 Task: Add a signature Jenna Lewis containing With sincere appreciation and gratitude, Jenna Lewis to email address softage.5@softage.net and add a folder Scholarship information
Action: Mouse moved to (146, 36)
Screenshot: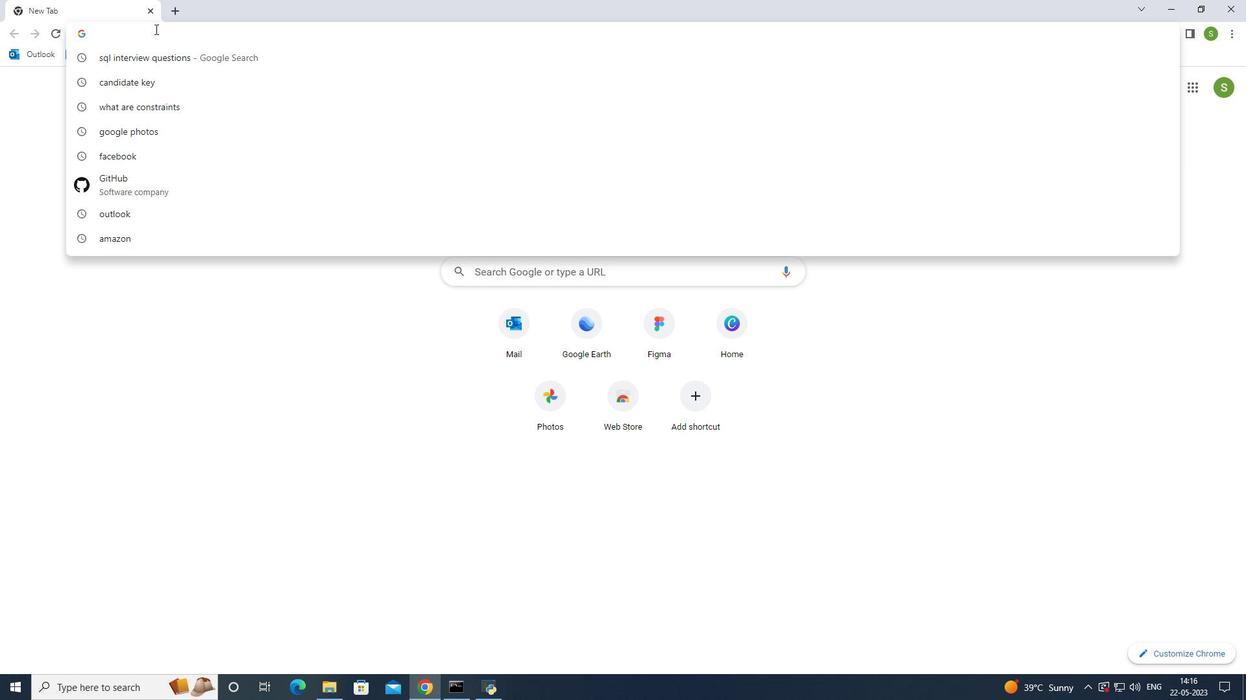 
Action: Key pressed outlook<Key.enter>
Screenshot: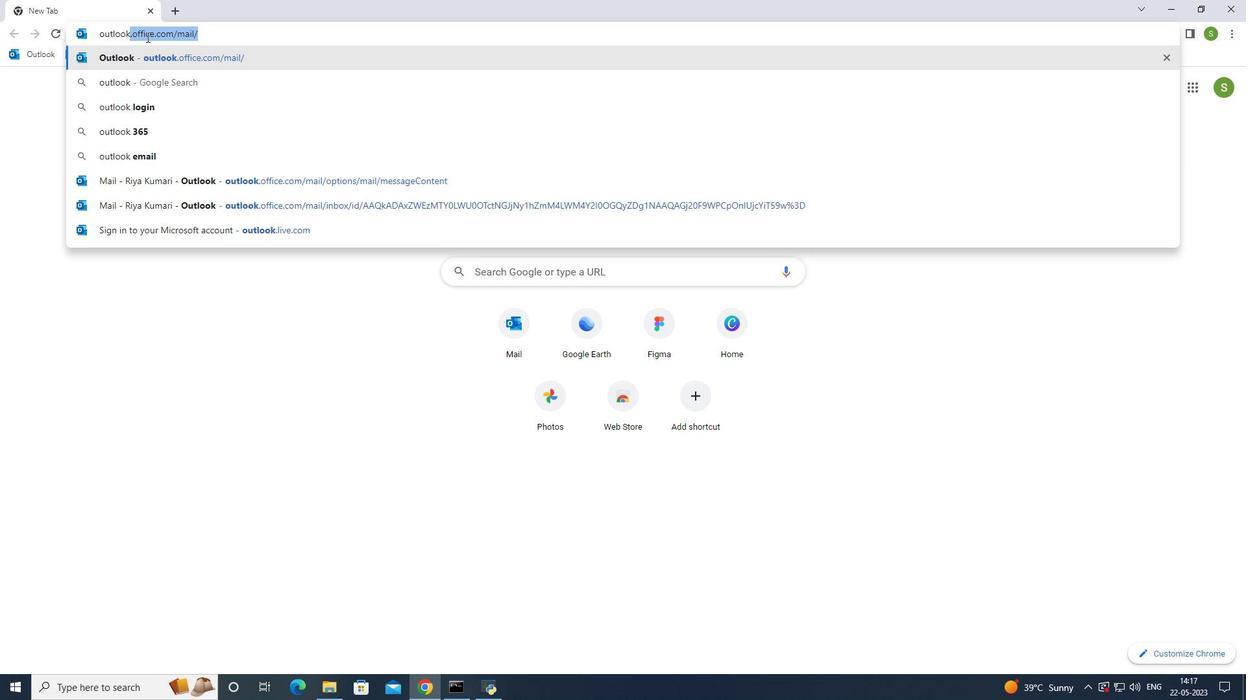 
Action: Mouse moved to (112, 114)
Screenshot: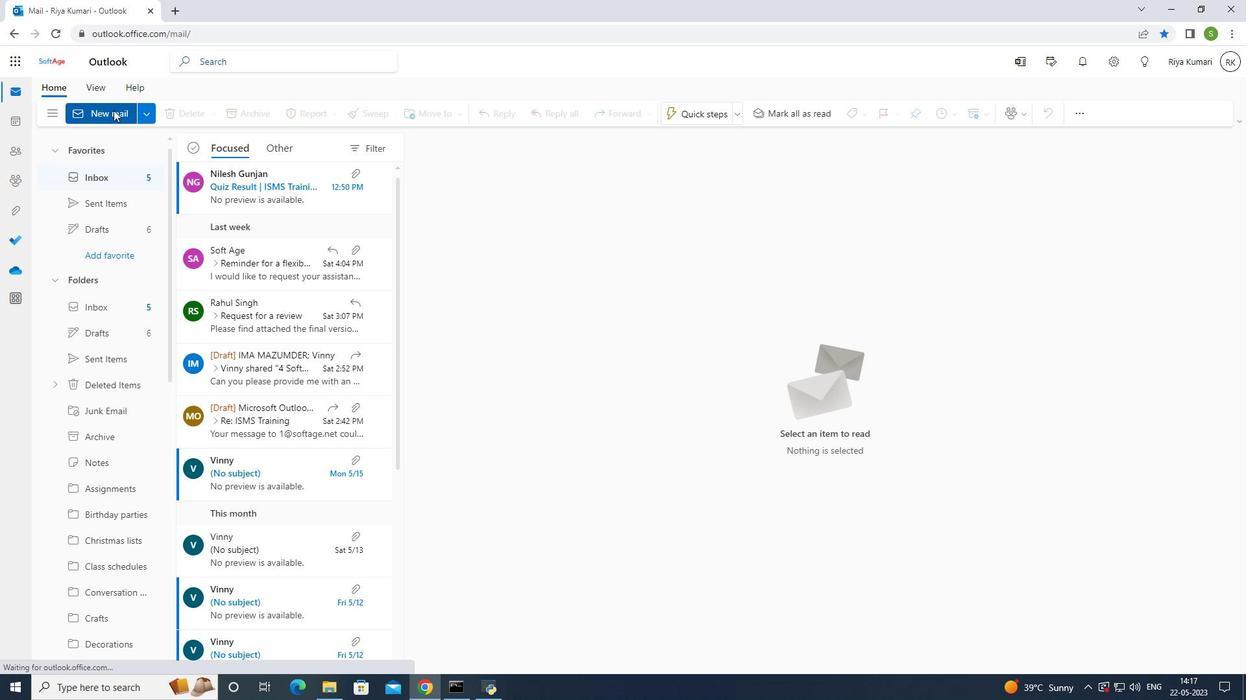 
Action: Mouse pressed left at (112, 114)
Screenshot: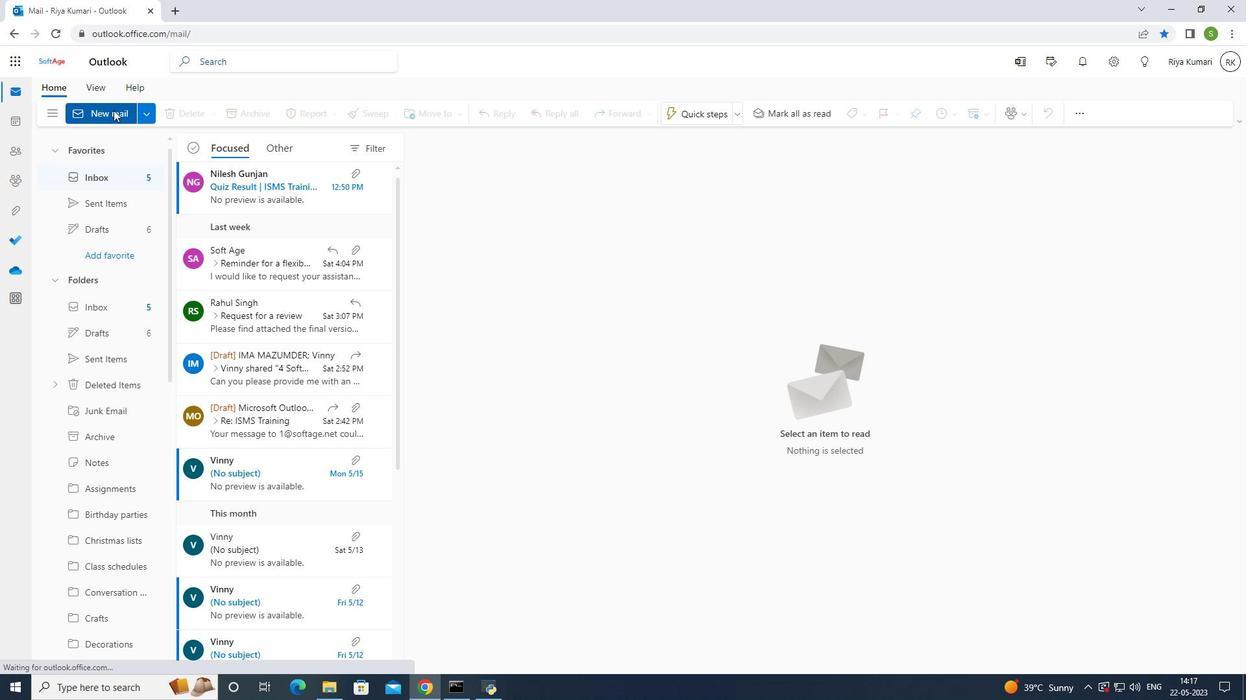 
Action: Mouse moved to (842, 116)
Screenshot: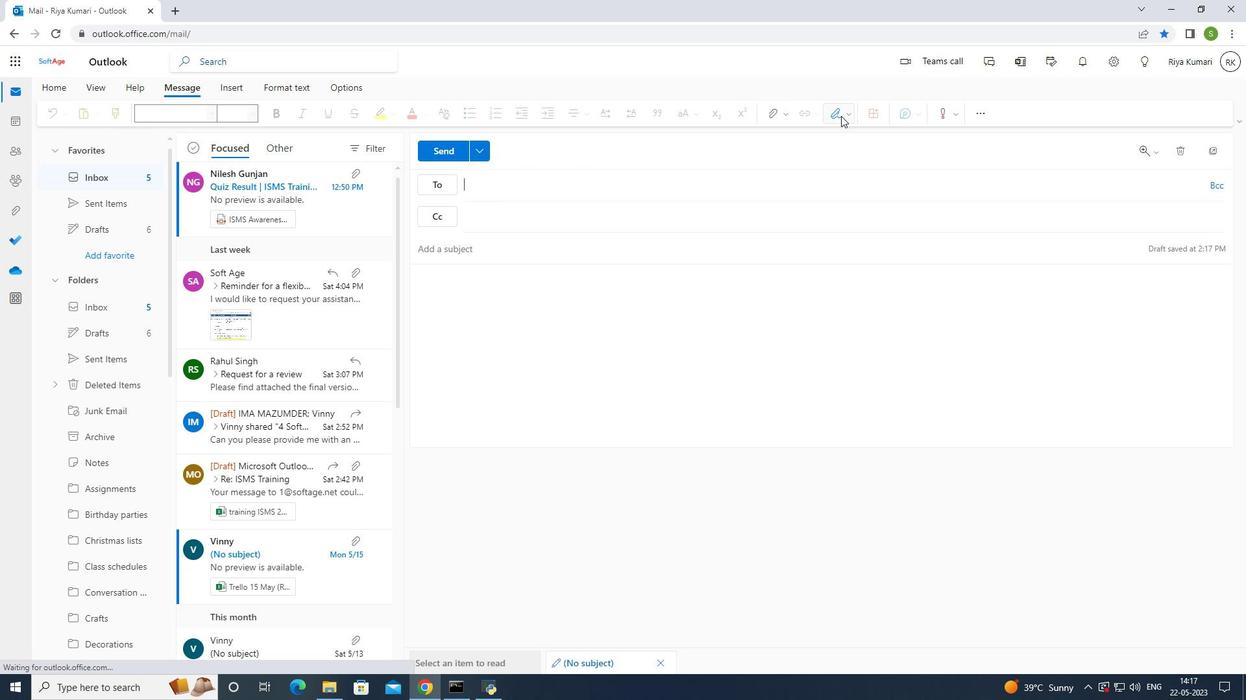 
Action: Mouse pressed left at (842, 116)
Screenshot: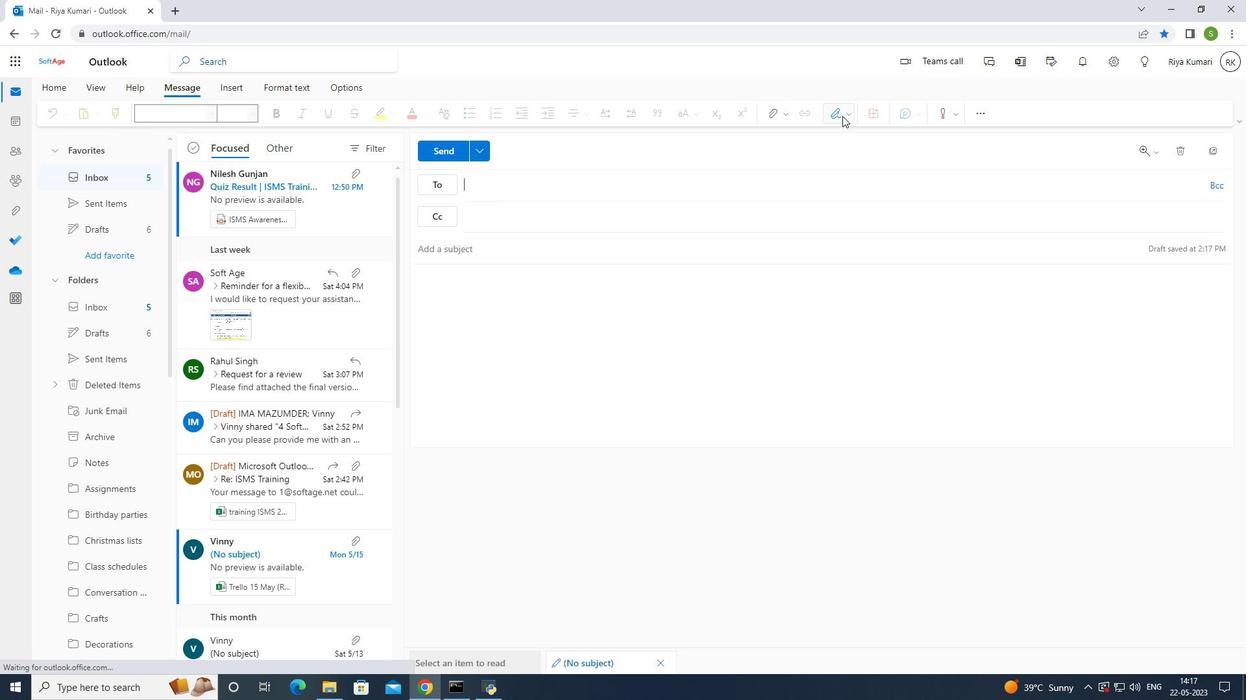 
Action: Mouse moved to (819, 168)
Screenshot: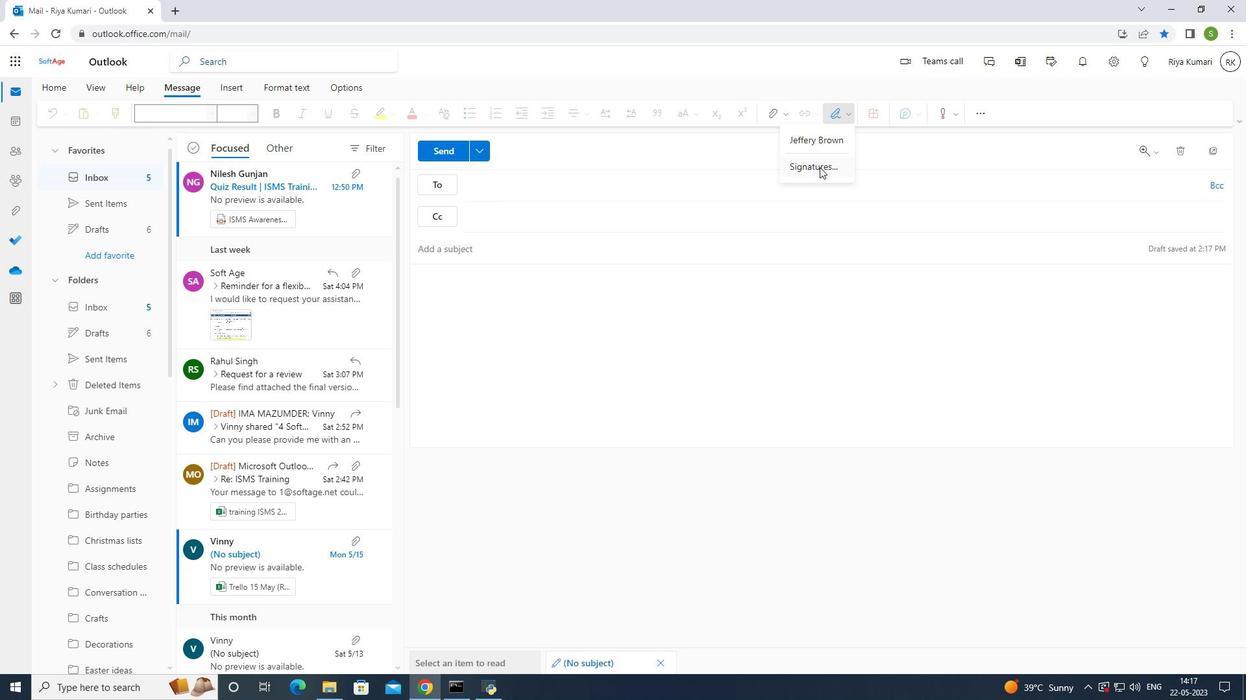 
Action: Mouse pressed left at (819, 168)
Screenshot: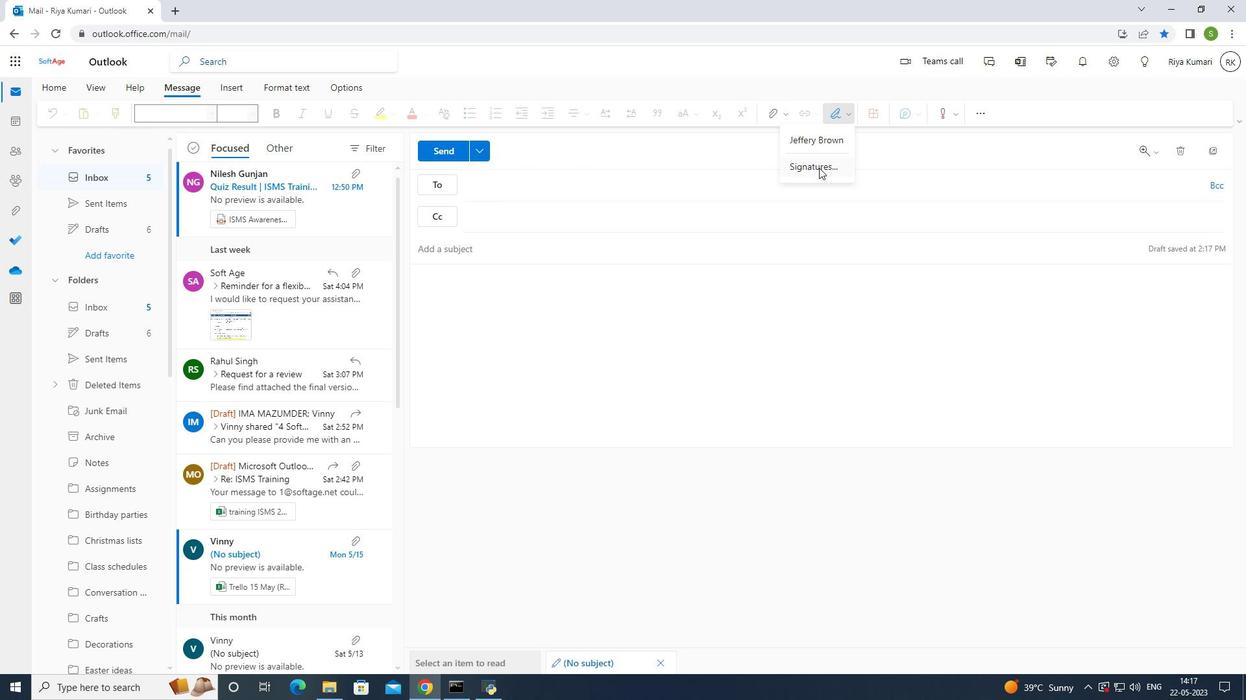 
Action: Mouse moved to (804, 219)
Screenshot: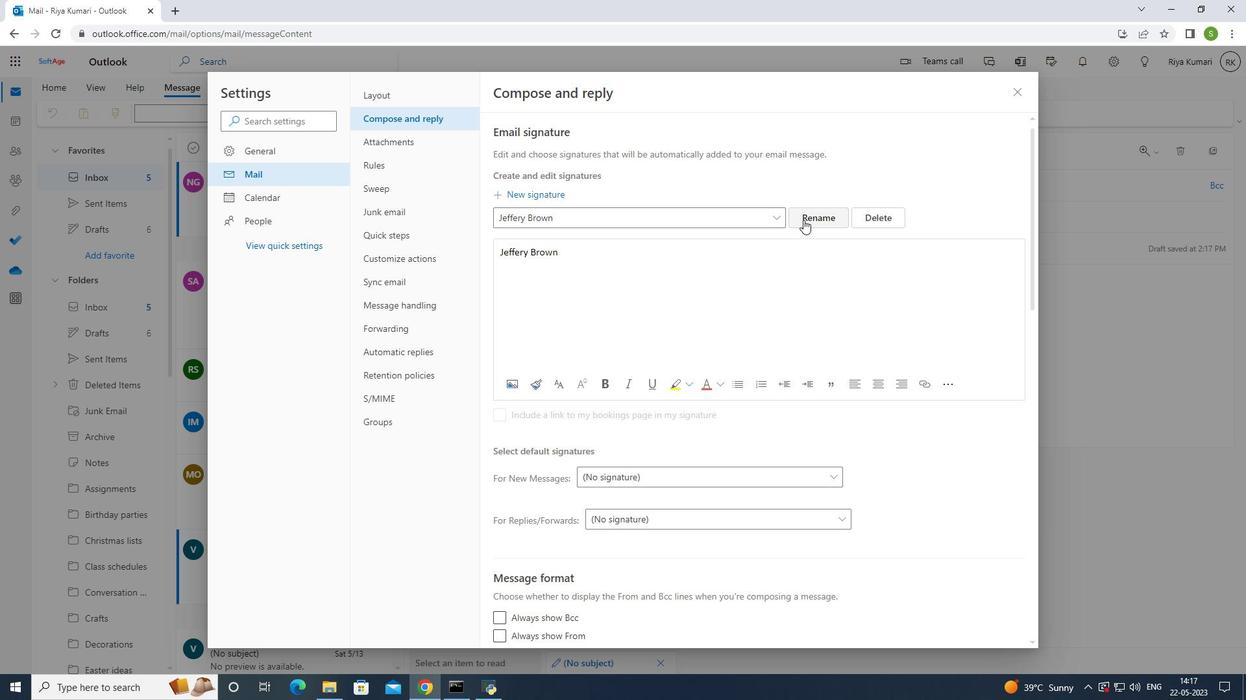 
Action: Mouse pressed left at (804, 219)
Screenshot: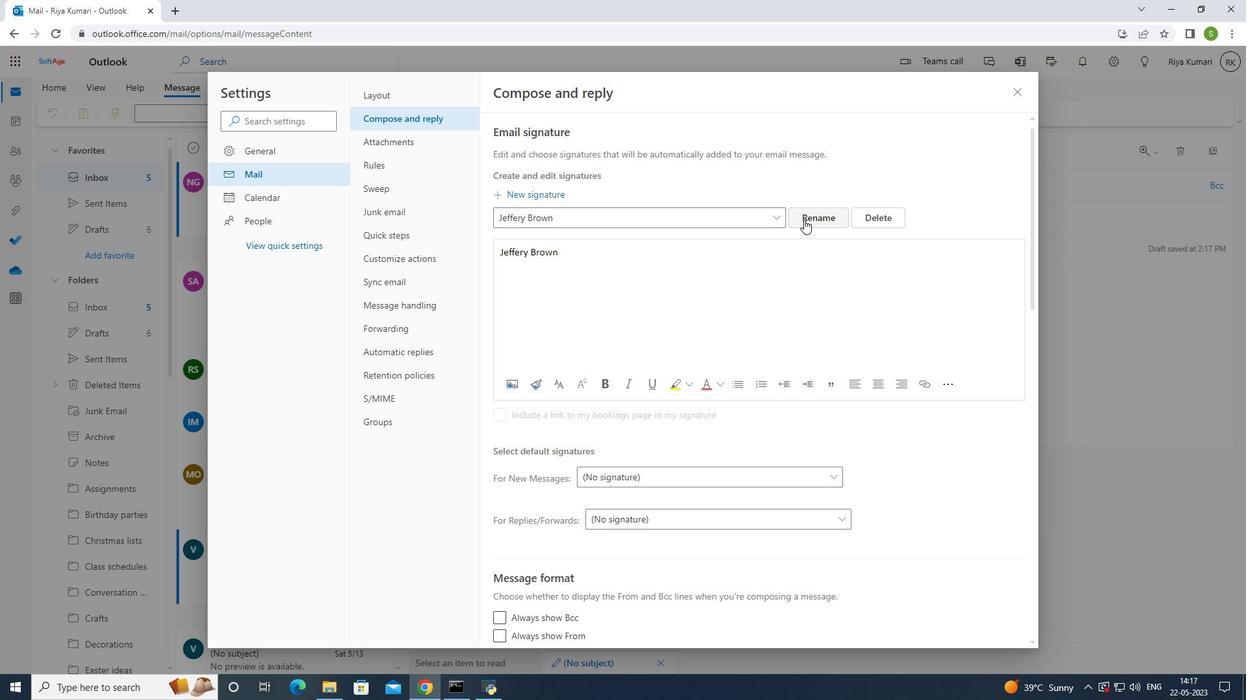 
Action: Mouse moved to (764, 221)
Screenshot: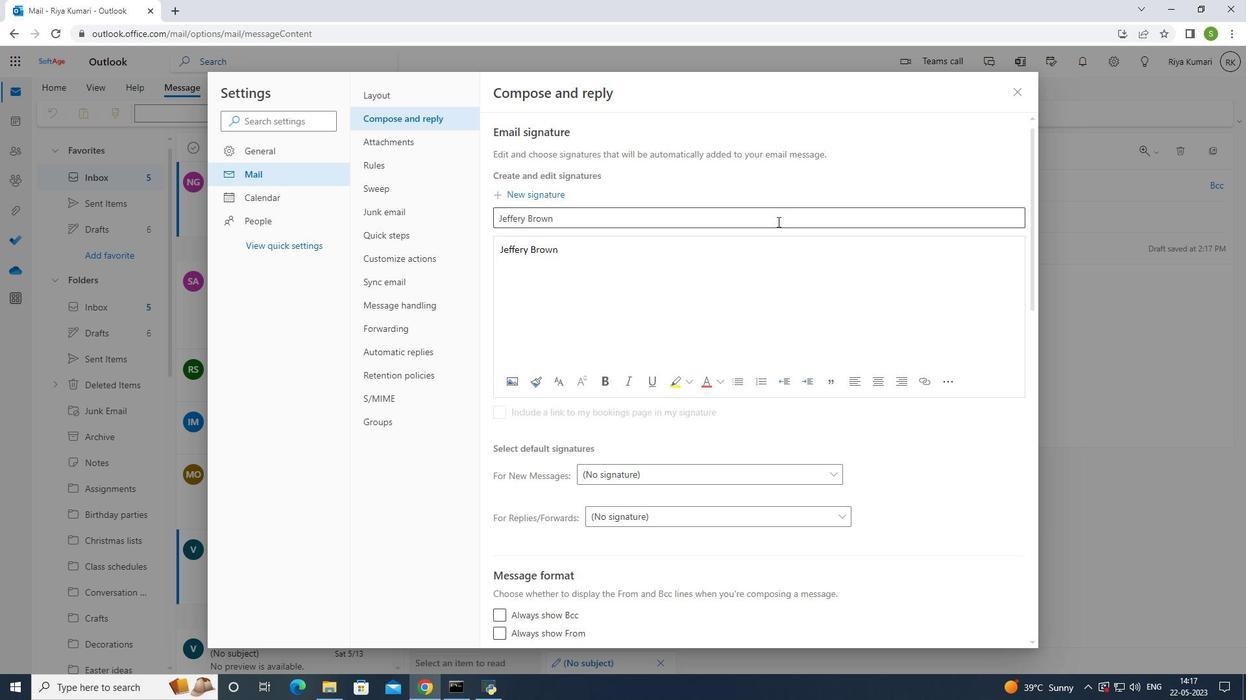 
Action: Mouse pressed left at (764, 221)
Screenshot: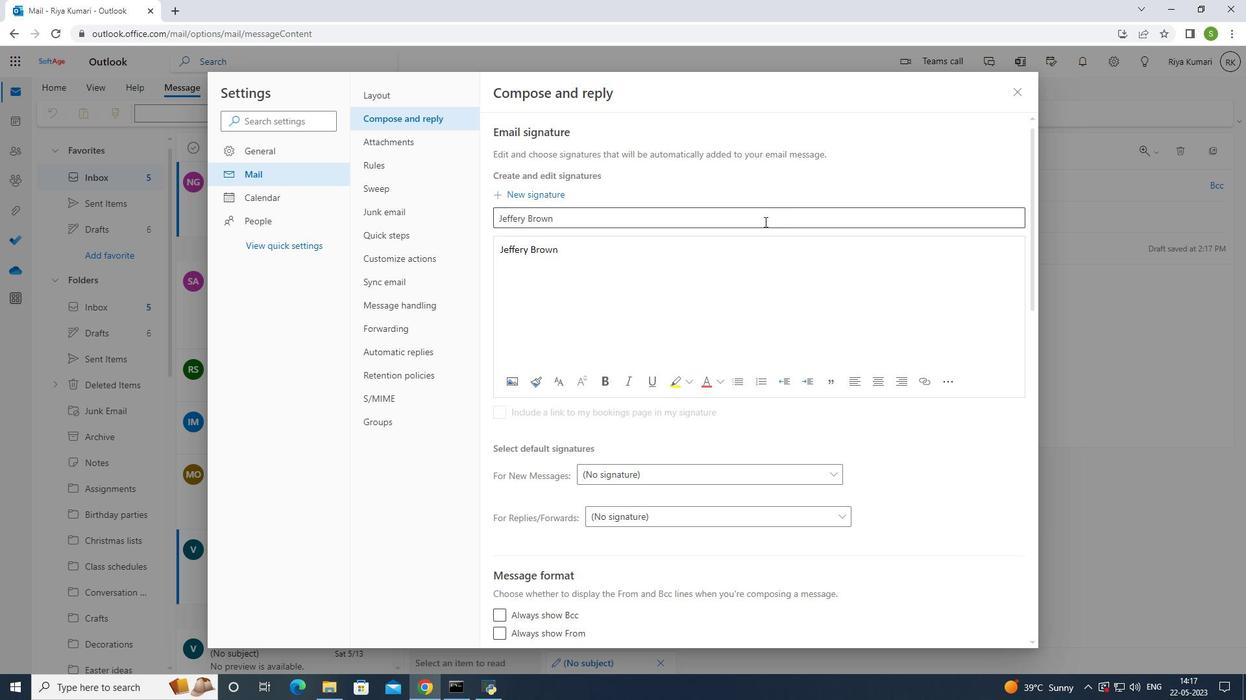 
Action: Mouse moved to (762, 221)
Screenshot: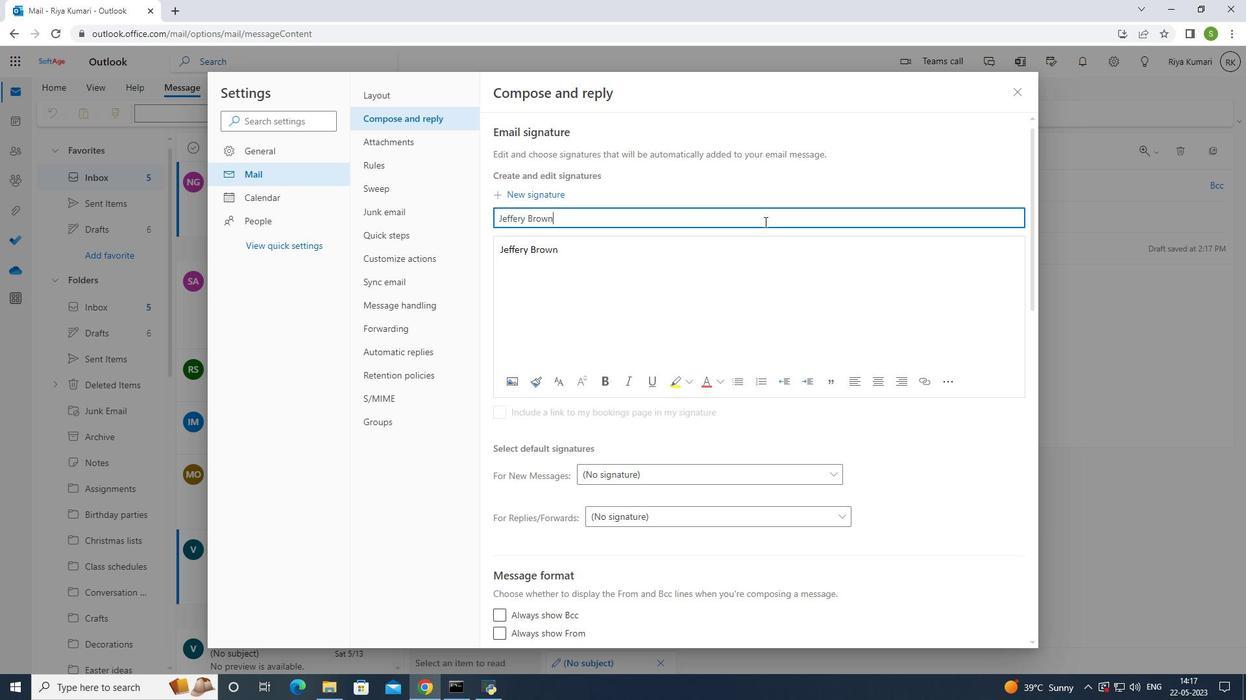 
Action: Key pressed <Key.backspace><Key.backspace><Key.backspace><Key.backspace><Key.backspace><Key.backspace><Key.backspace><Key.backspace><Key.backspace><Key.backspace><Key.backspace><Key.backspace><Key.backspace><Key.shift>Jenna<Key.space><Key.shift>Lewis
Screenshot: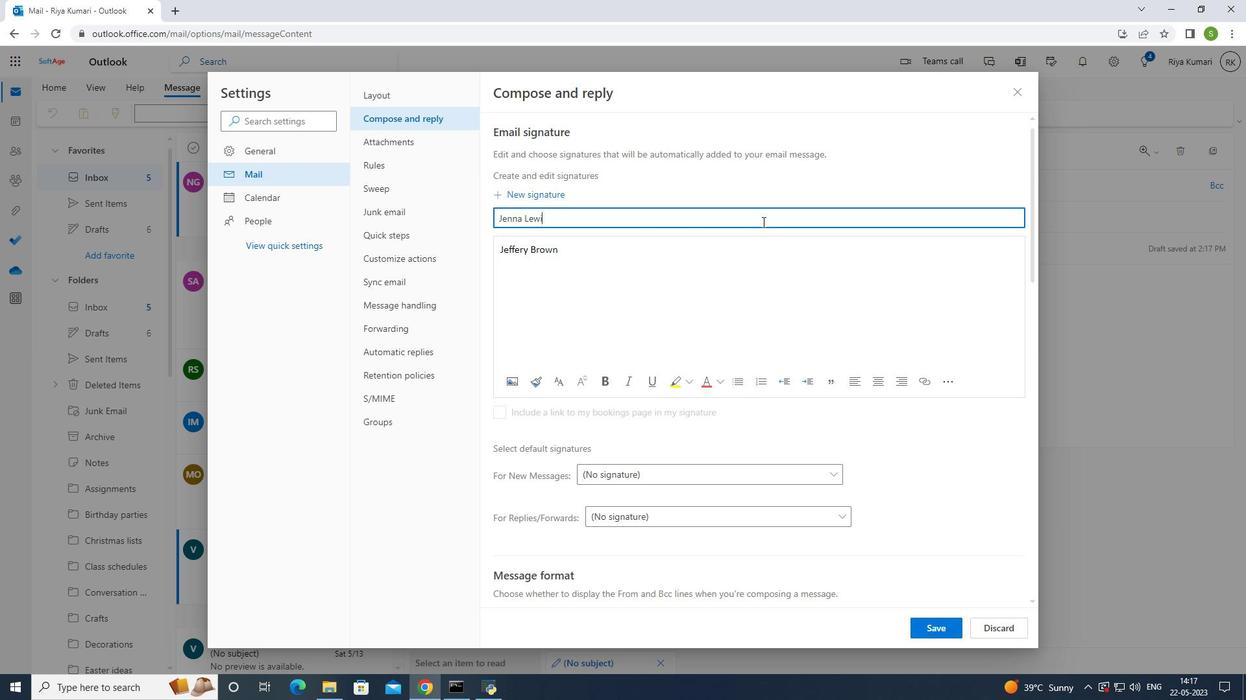 
Action: Mouse moved to (582, 258)
Screenshot: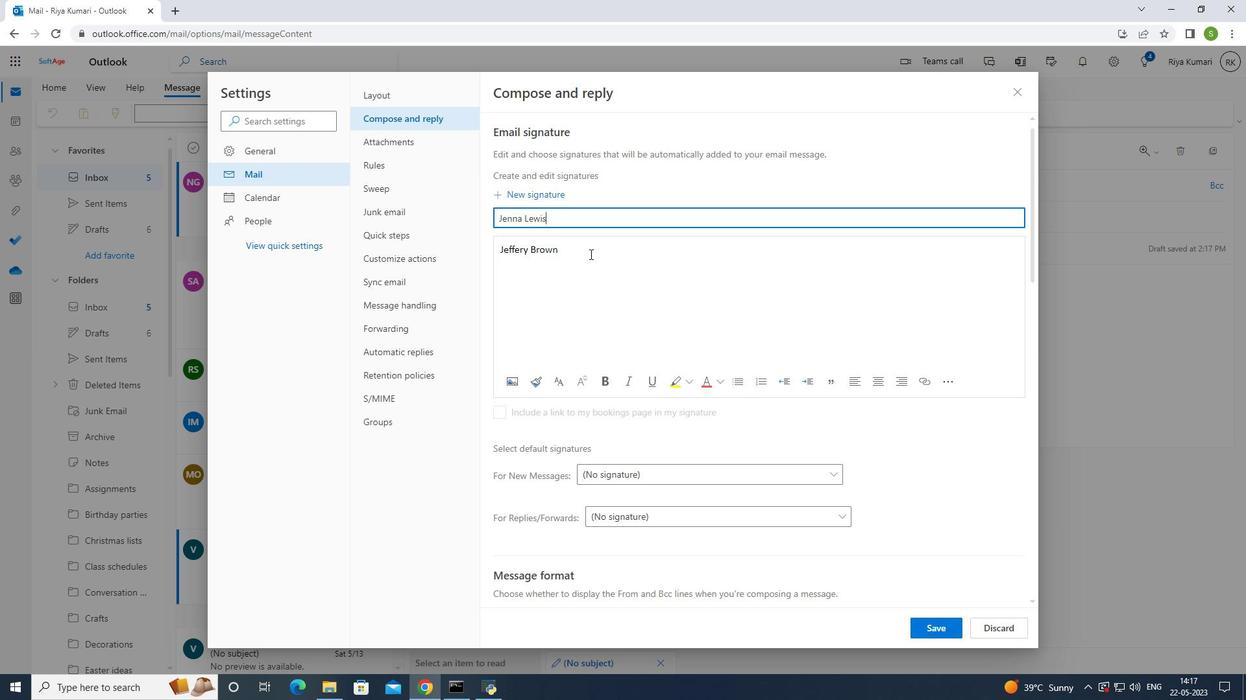 
Action: Mouse pressed left at (582, 258)
Screenshot: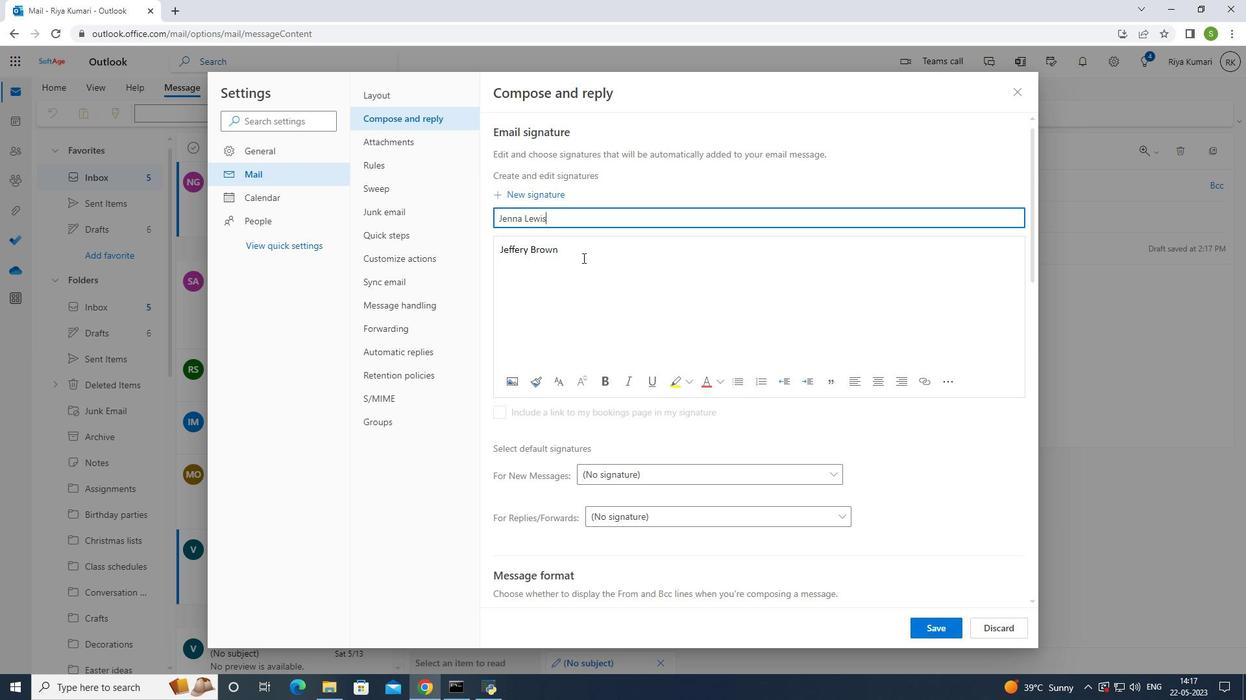 
Action: Mouse moved to (581, 258)
Screenshot: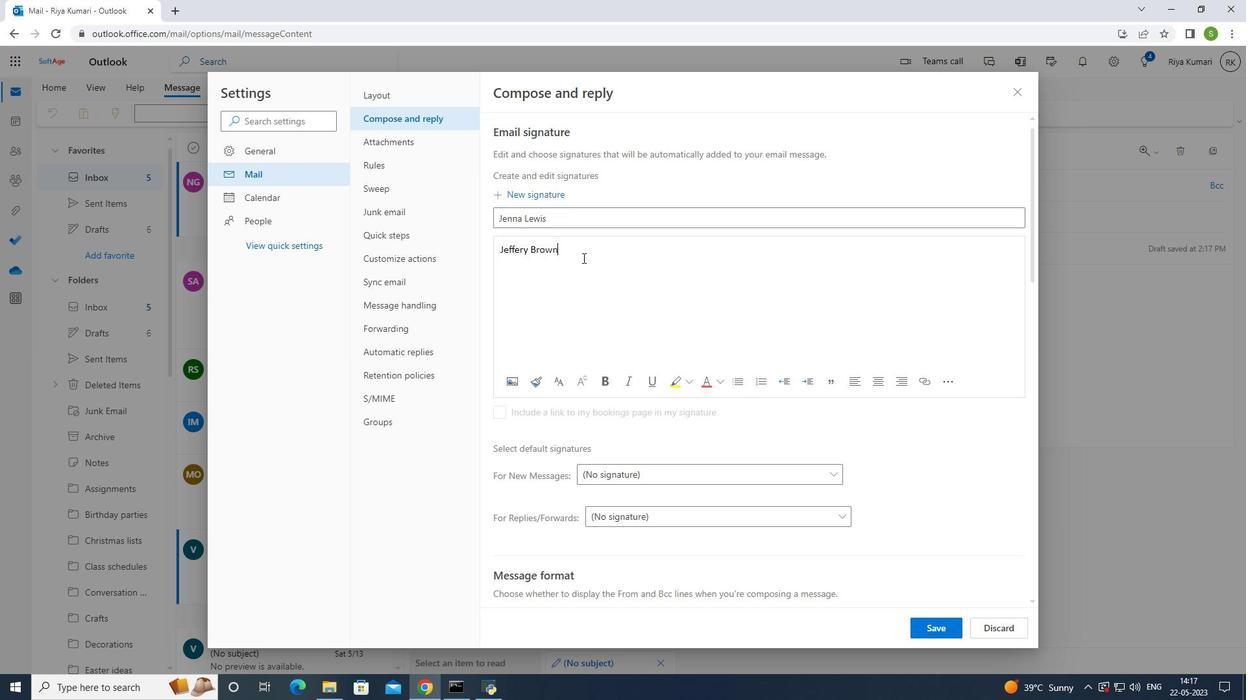 
Action: Key pressed <Key.backspace><Key.backspace><Key.backspace><Key.backspace><Key.backspace><Key.backspace><Key.backspace><Key.backspace><Key.backspace><Key.backspace><Key.backspace><Key.backspace><Key.backspace><Key.backspace><Key.backspace><Key.backspace><Key.backspace><Key.backspace><Key.backspace><Key.backspace><Key.shift>Jenna<Key.space><Key.shift>Lewis
Screenshot: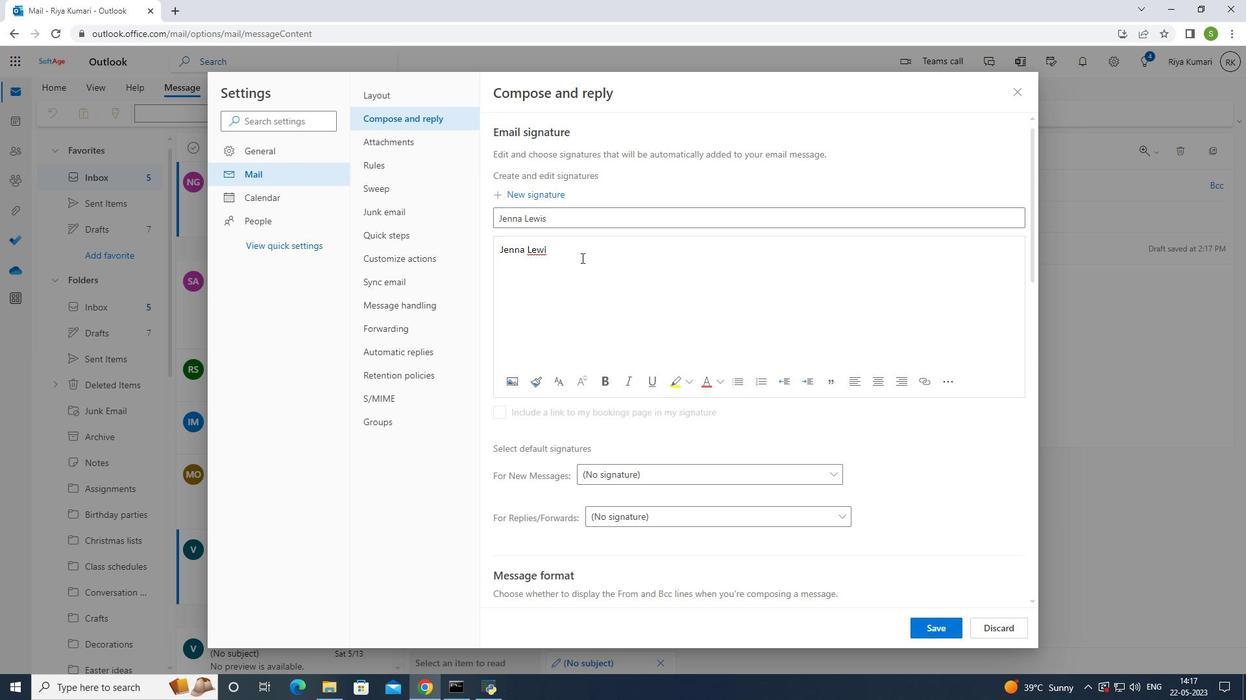 
Action: Mouse moved to (943, 636)
Screenshot: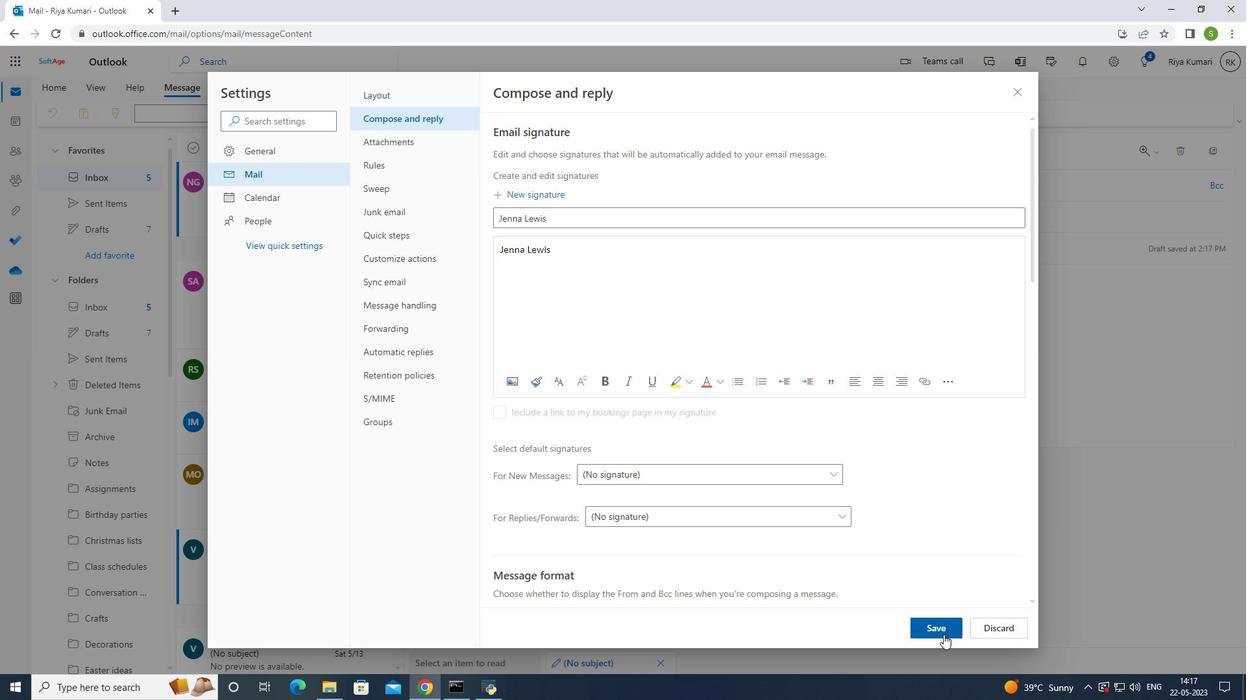 
Action: Mouse pressed left at (943, 636)
Screenshot: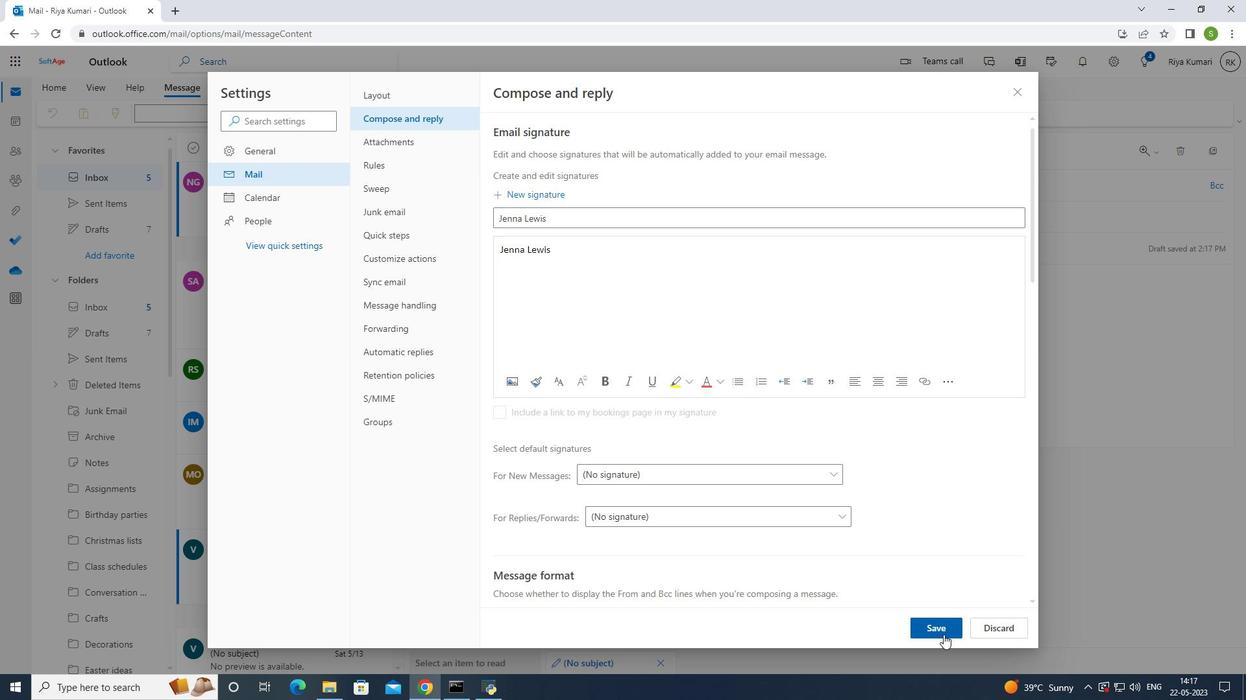 
Action: Mouse moved to (1015, 88)
Screenshot: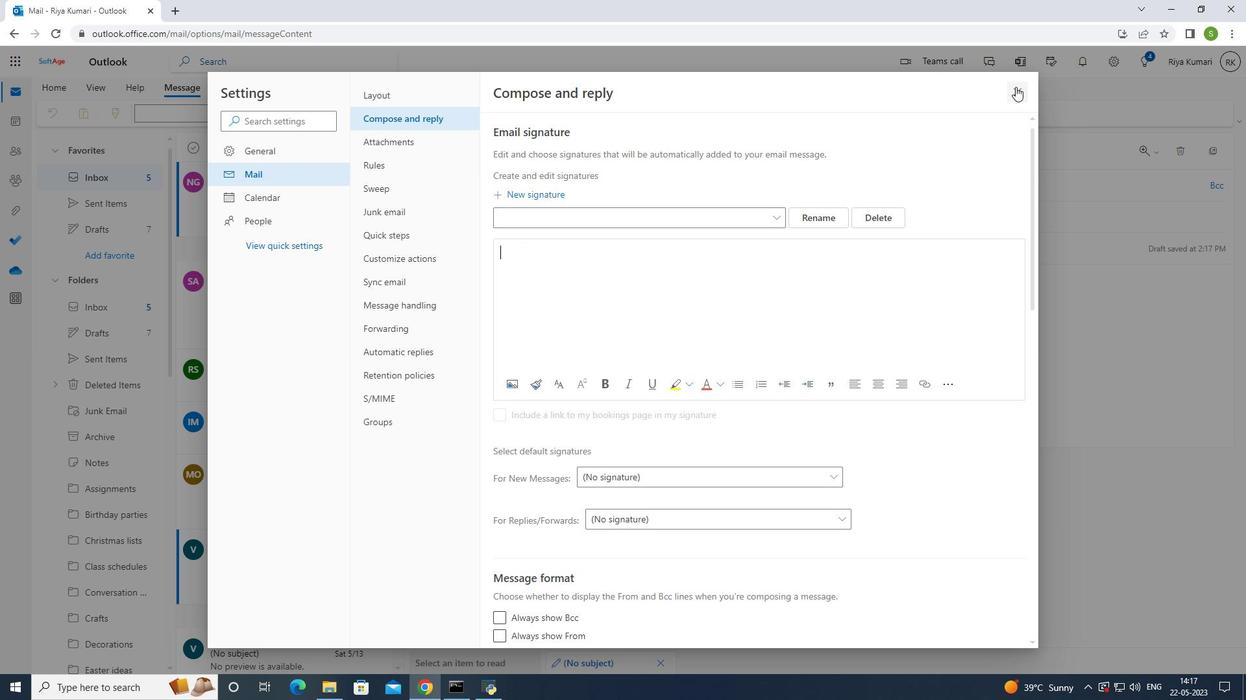 
Action: Mouse pressed left at (1015, 88)
Screenshot: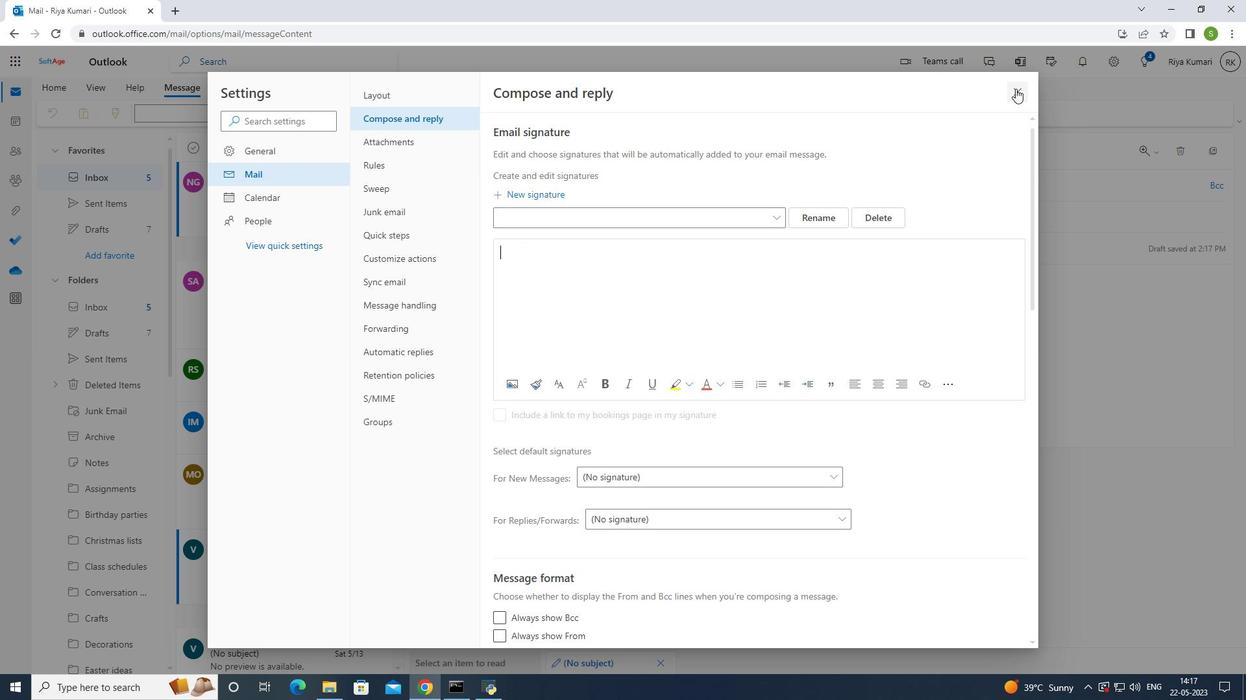 
Action: Mouse moved to (499, 190)
Screenshot: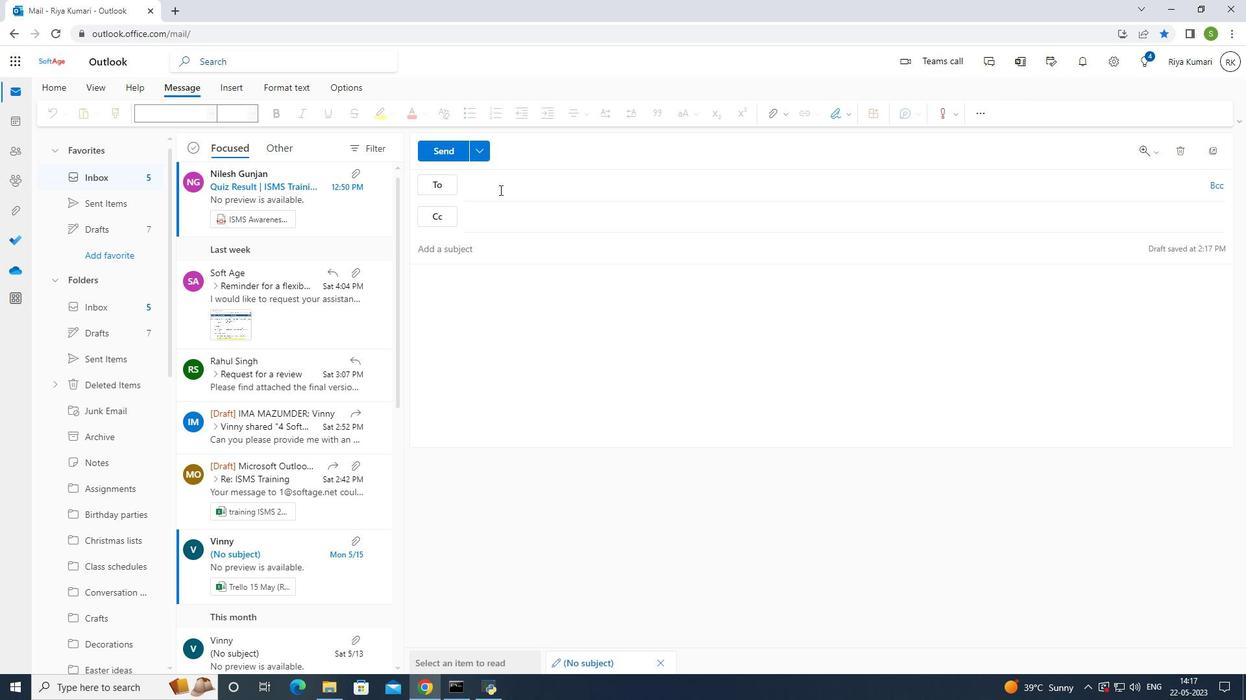 
Action: Mouse pressed left at (499, 190)
Screenshot: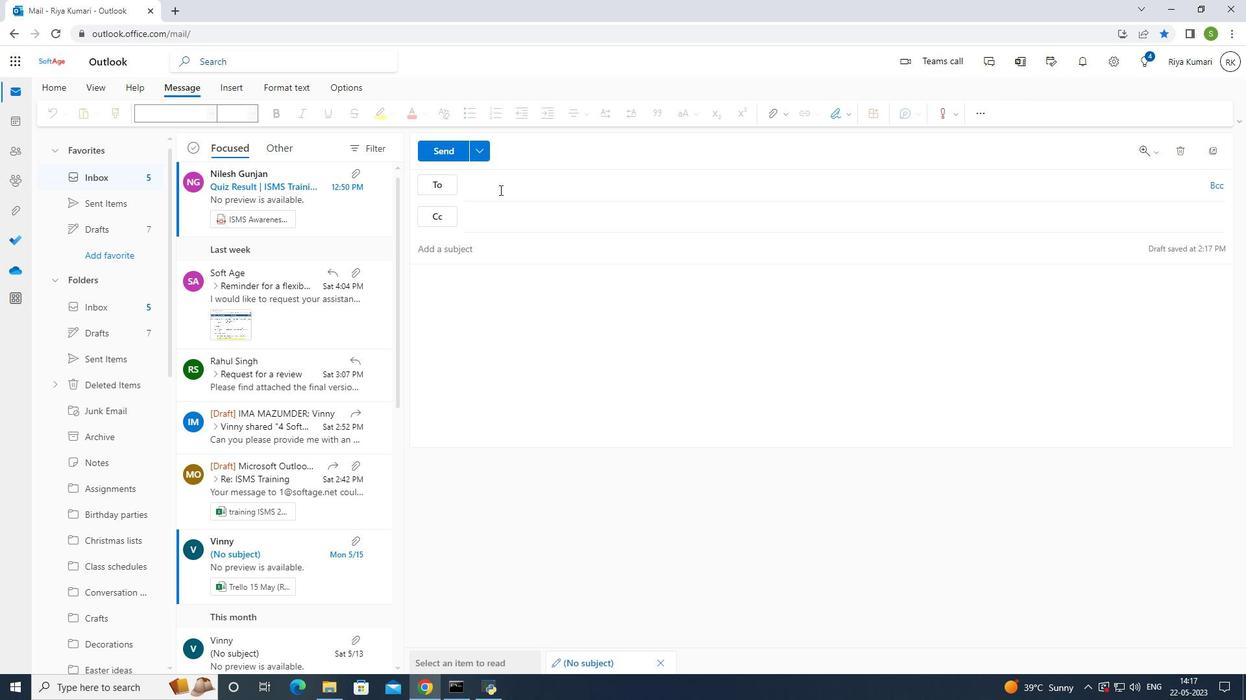 
Action: Mouse moved to (725, 216)
Screenshot: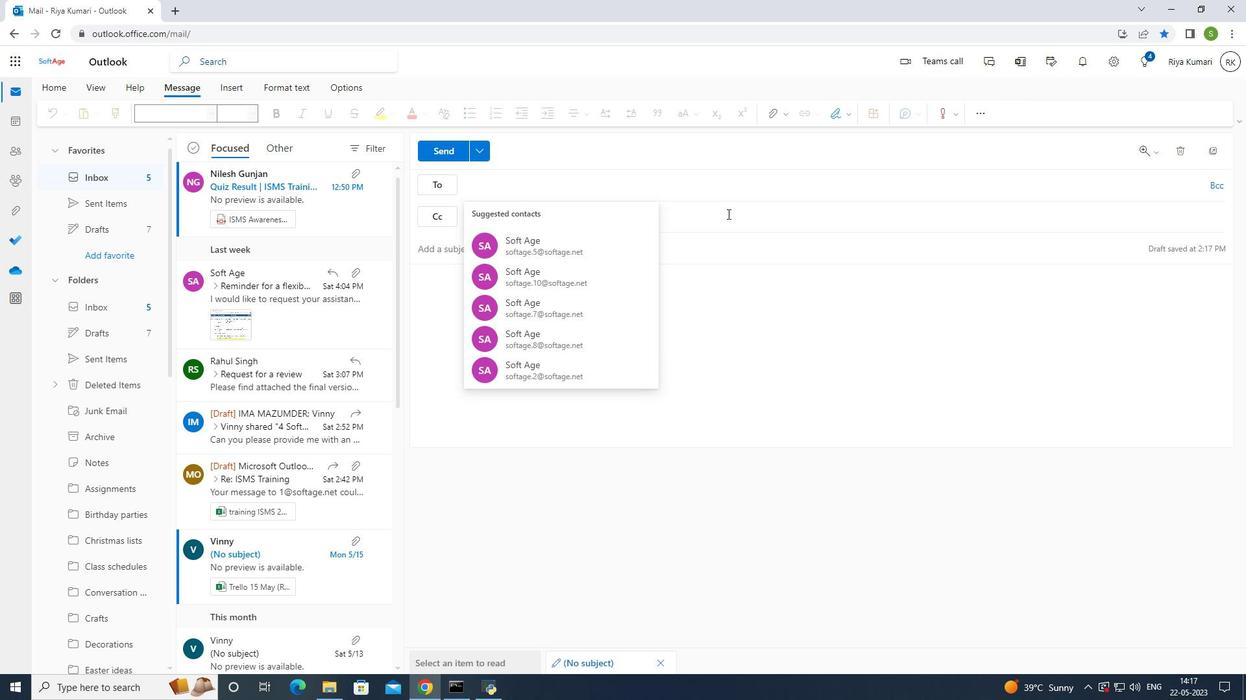 
Action: Key pressed softage.5<Key.shift>@softage.net
Screenshot: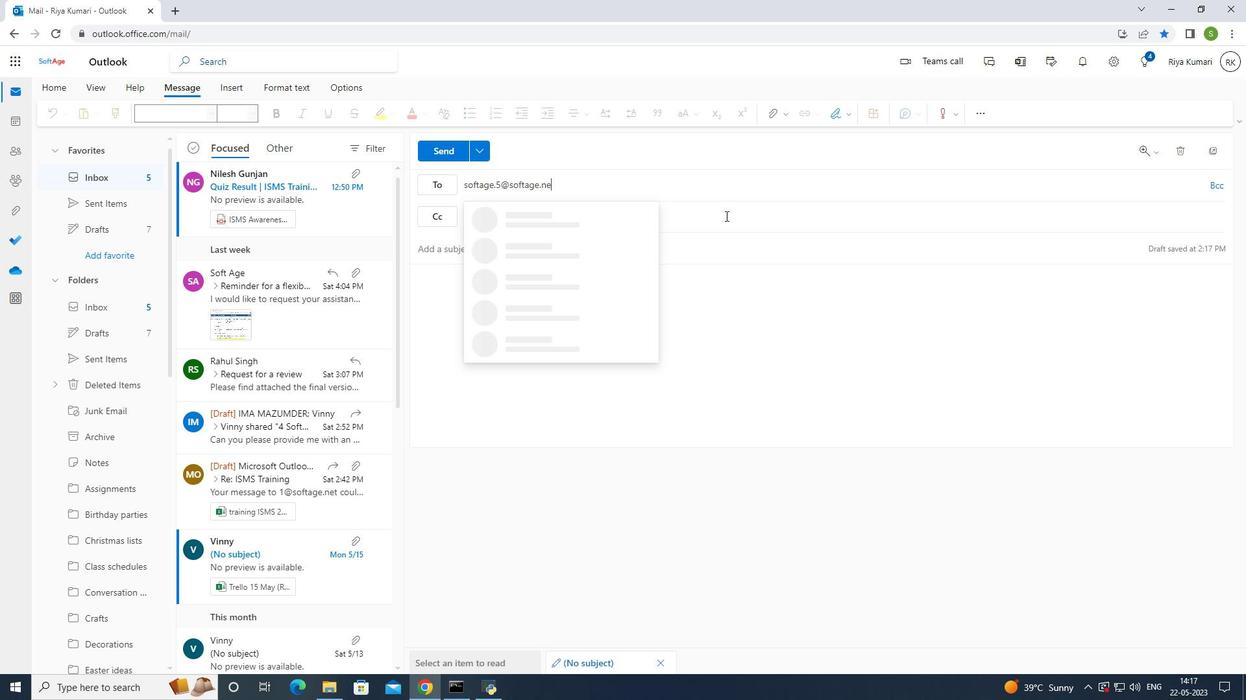 
Action: Mouse moved to (575, 221)
Screenshot: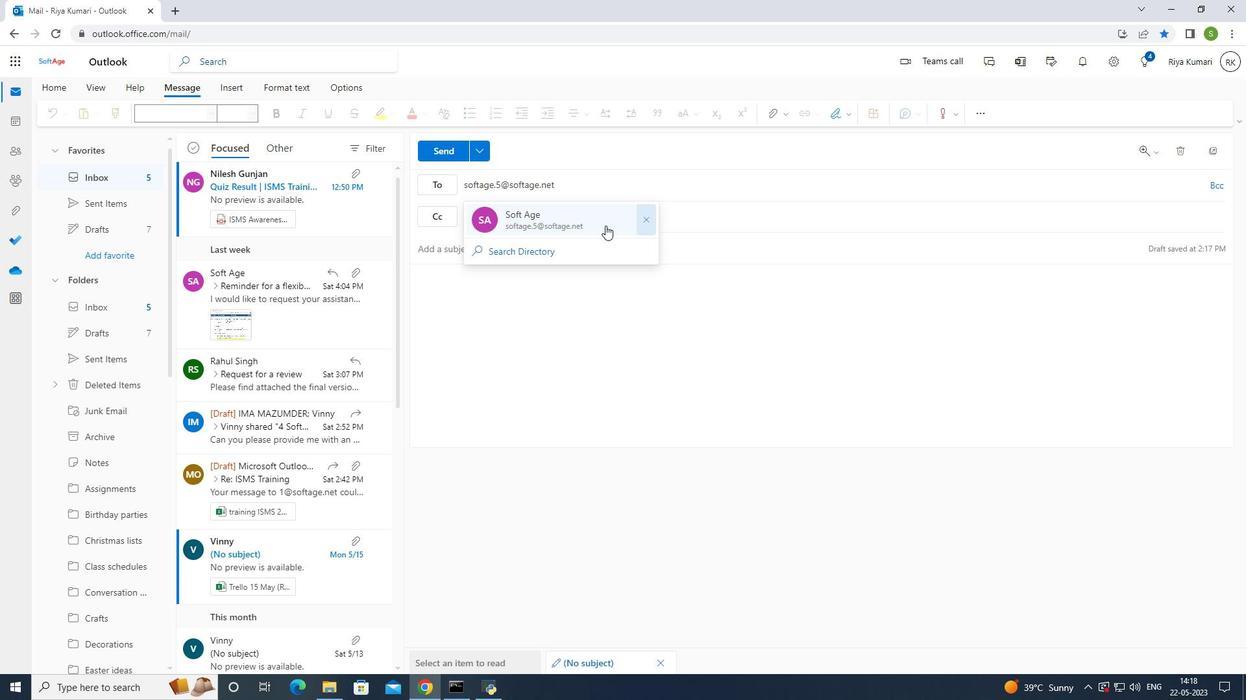 
Action: Mouse pressed left at (575, 221)
Screenshot: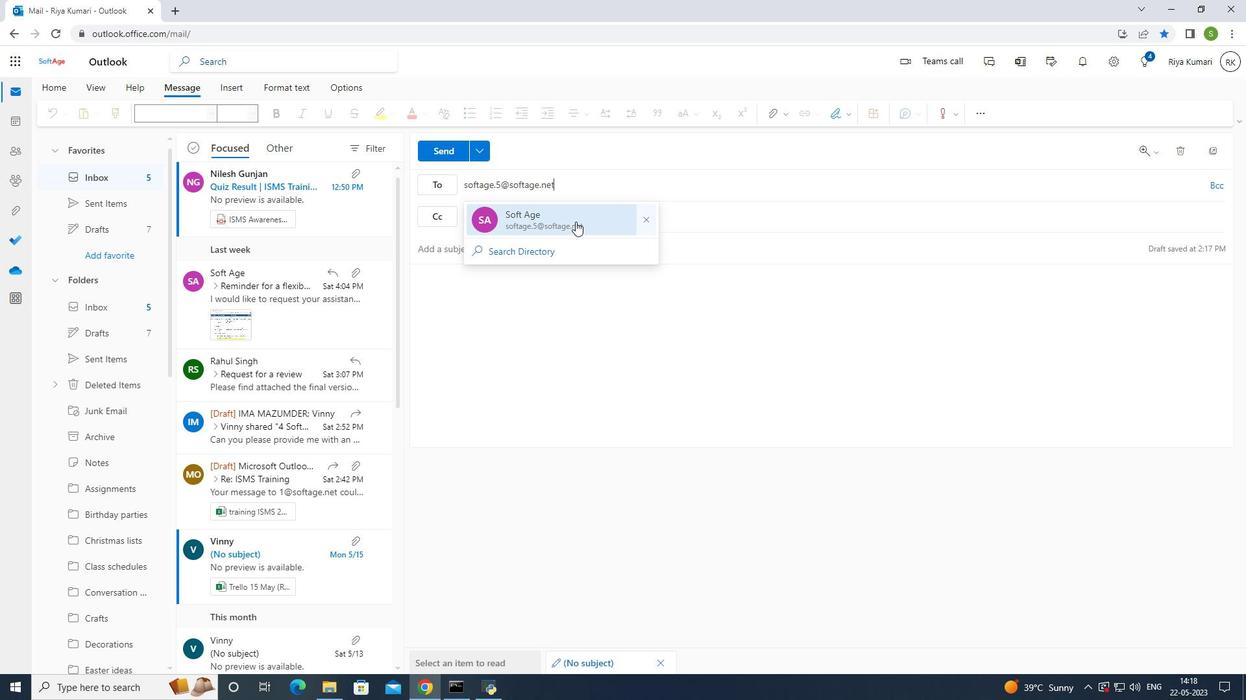 
Action: Mouse moved to (497, 289)
Screenshot: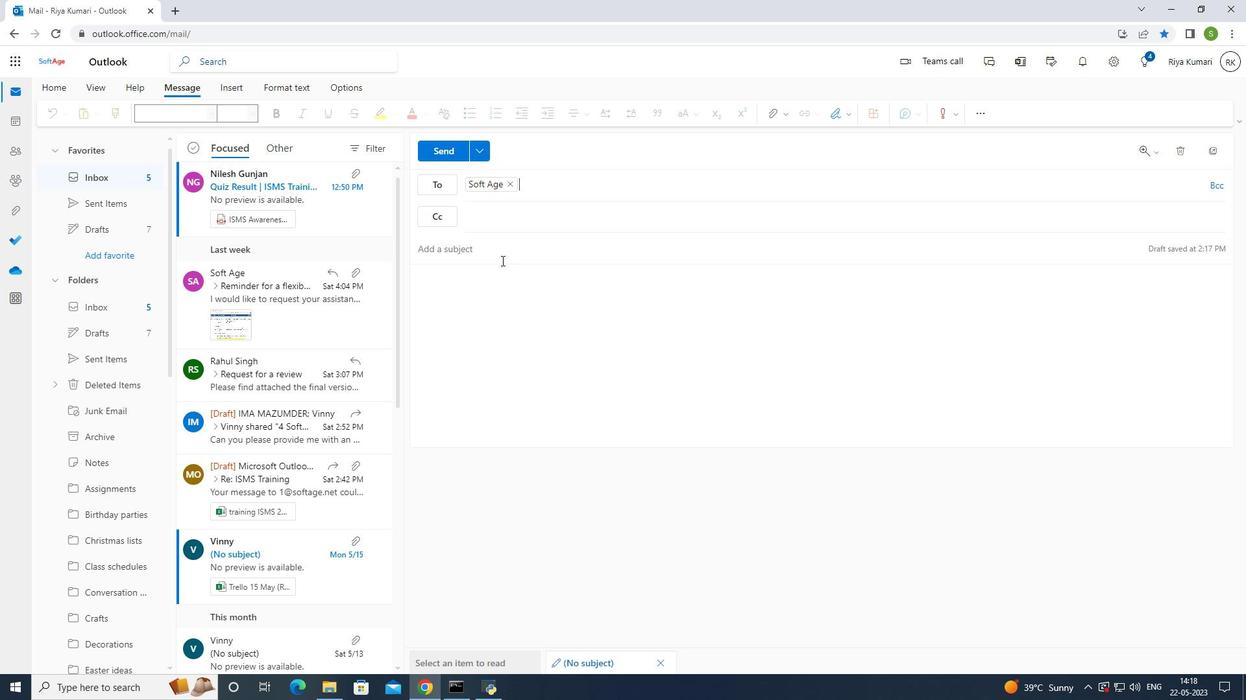 
Action: Mouse pressed left at (497, 289)
Screenshot: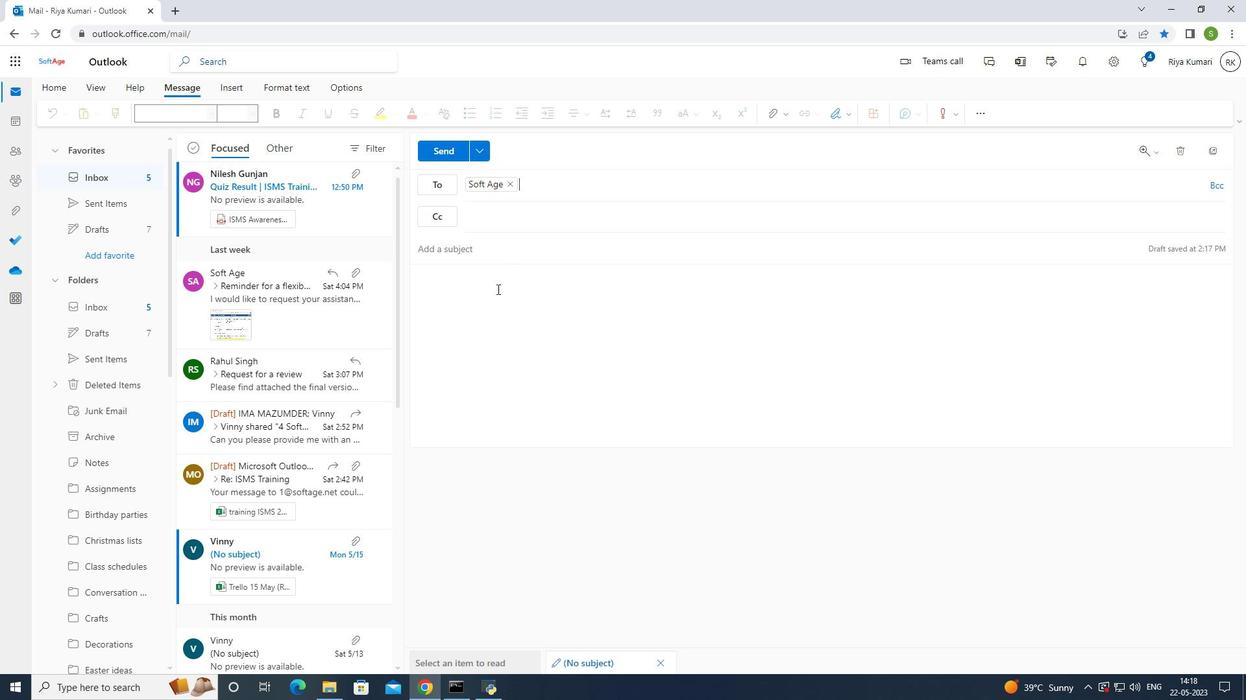 
Action: Mouse moved to (851, 118)
Screenshot: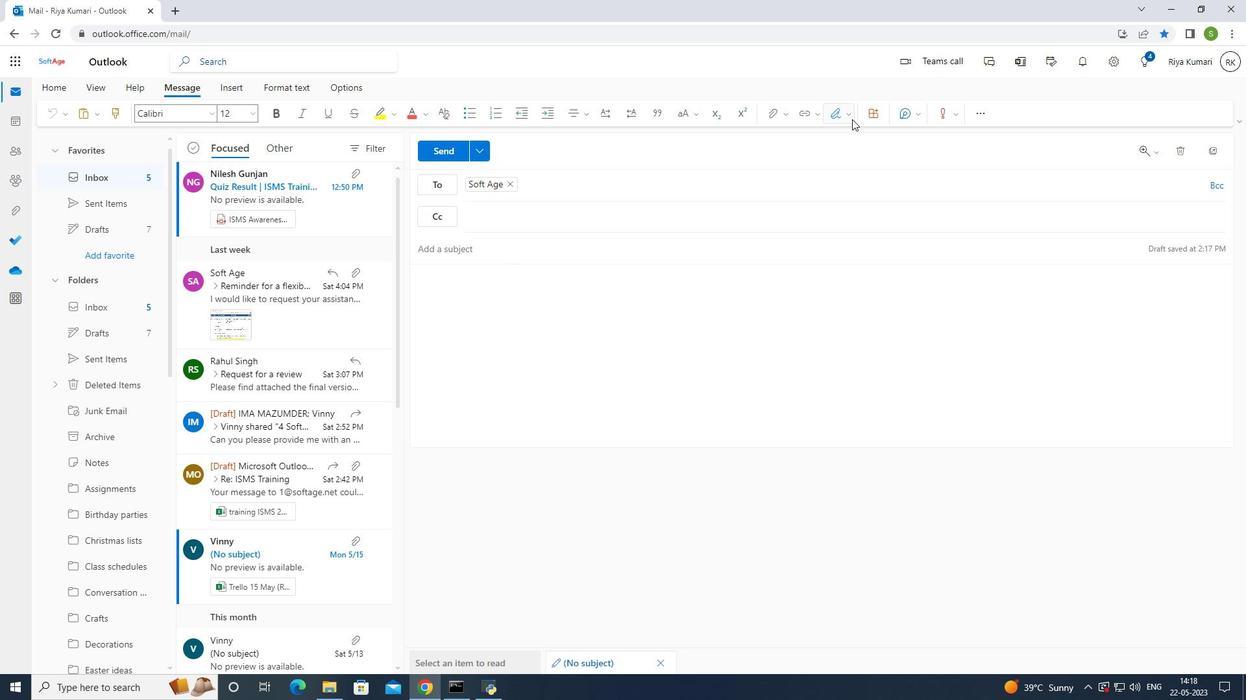 
Action: Mouse pressed left at (851, 118)
Screenshot: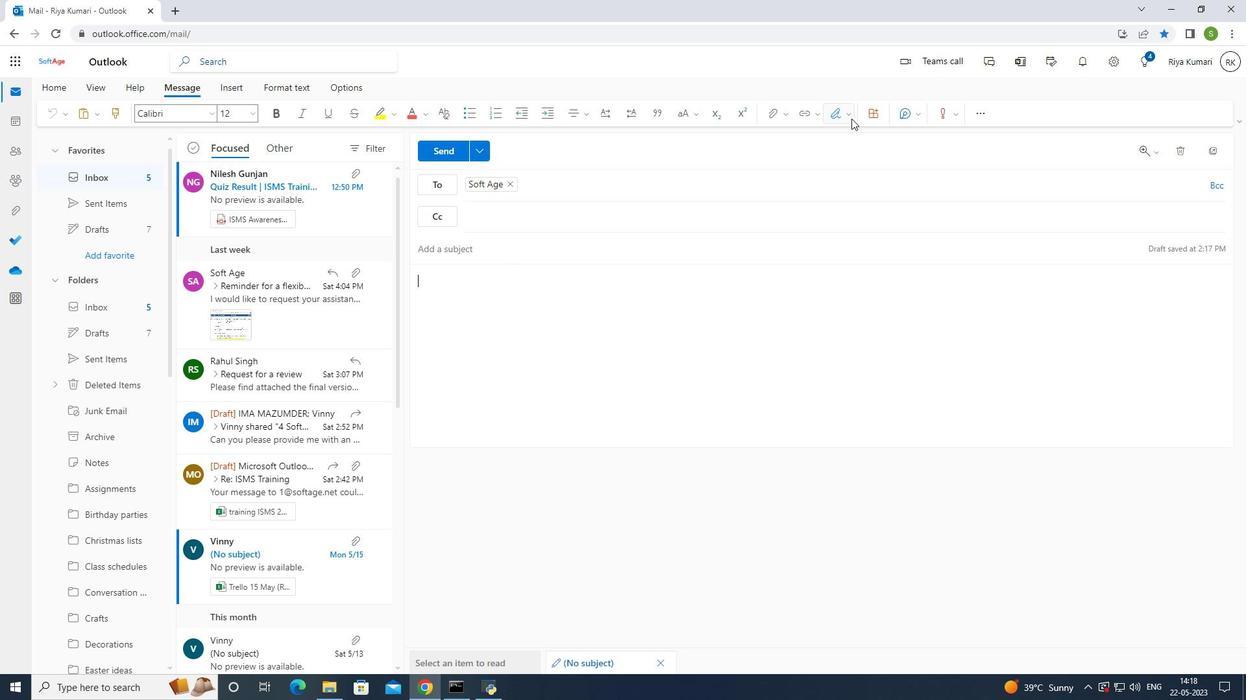 
Action: Mouse moved to (823, 140)
Screenshot: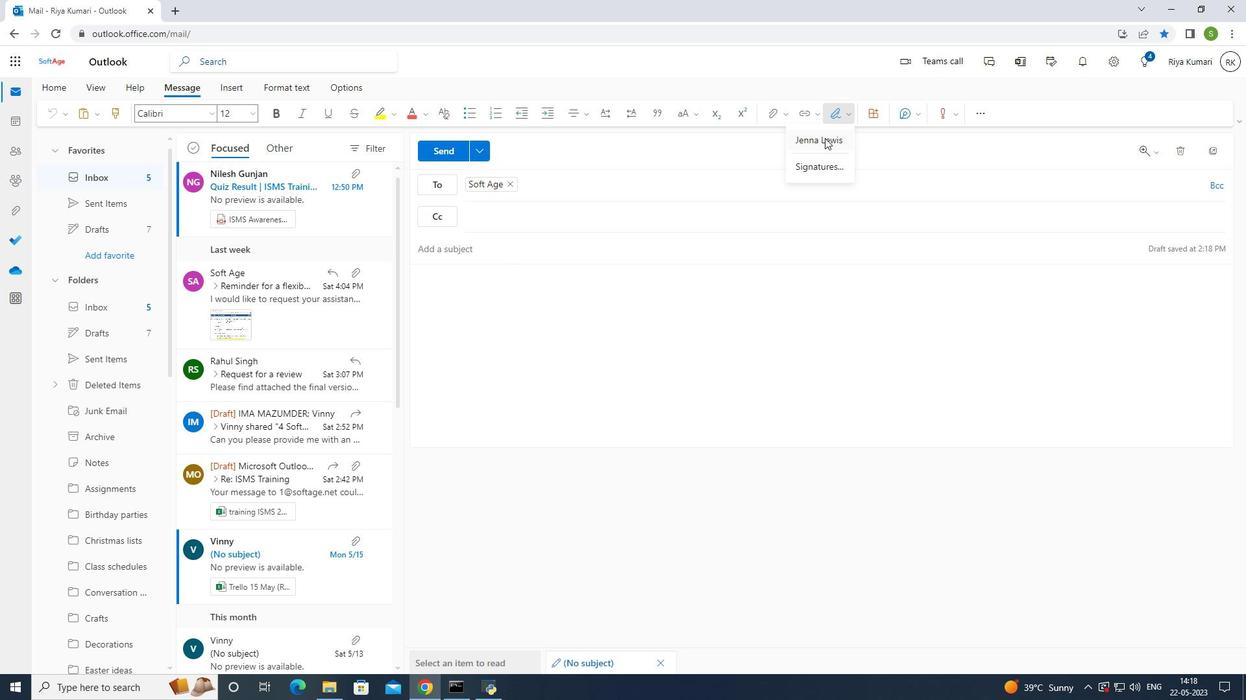 
Action: Mouse pressed left at (823, 140)
Screenshot: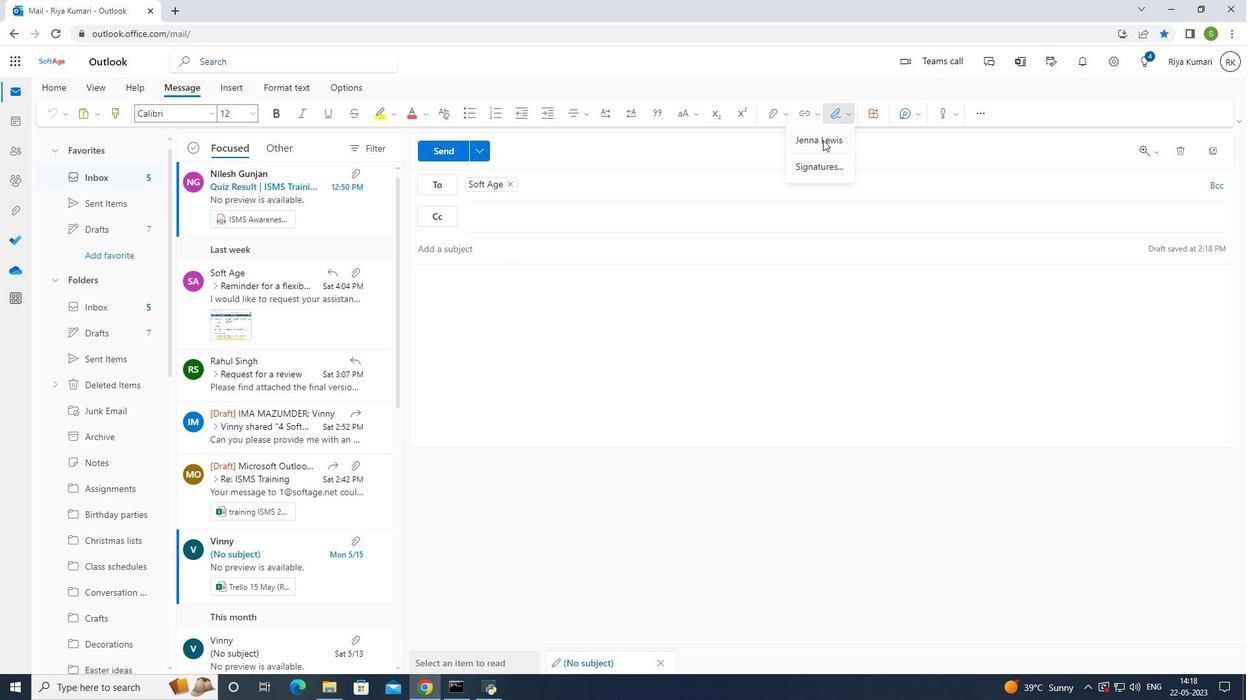 
Action: Mouse moved to (676, 329)
Screenshot: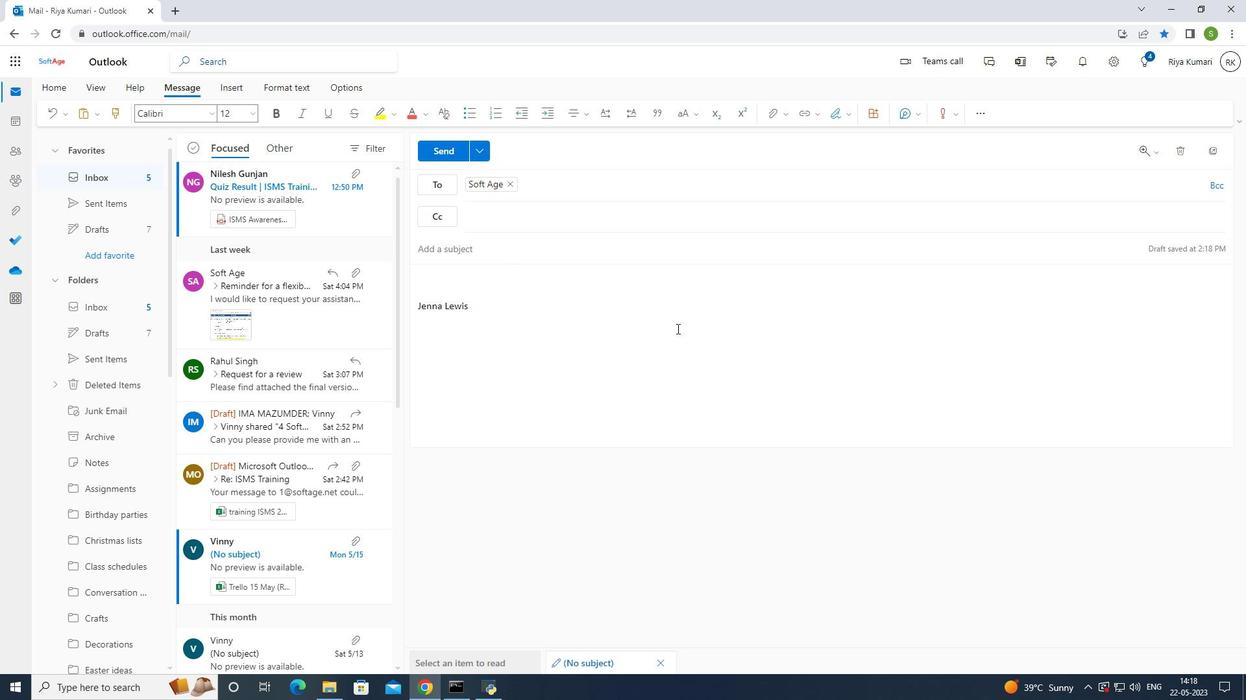 
Action: Key pressed <Key.shift>with<Key.space>sincere<Key.space>appreciation<Key.space>and<Key.space>gratitude
Screenshot: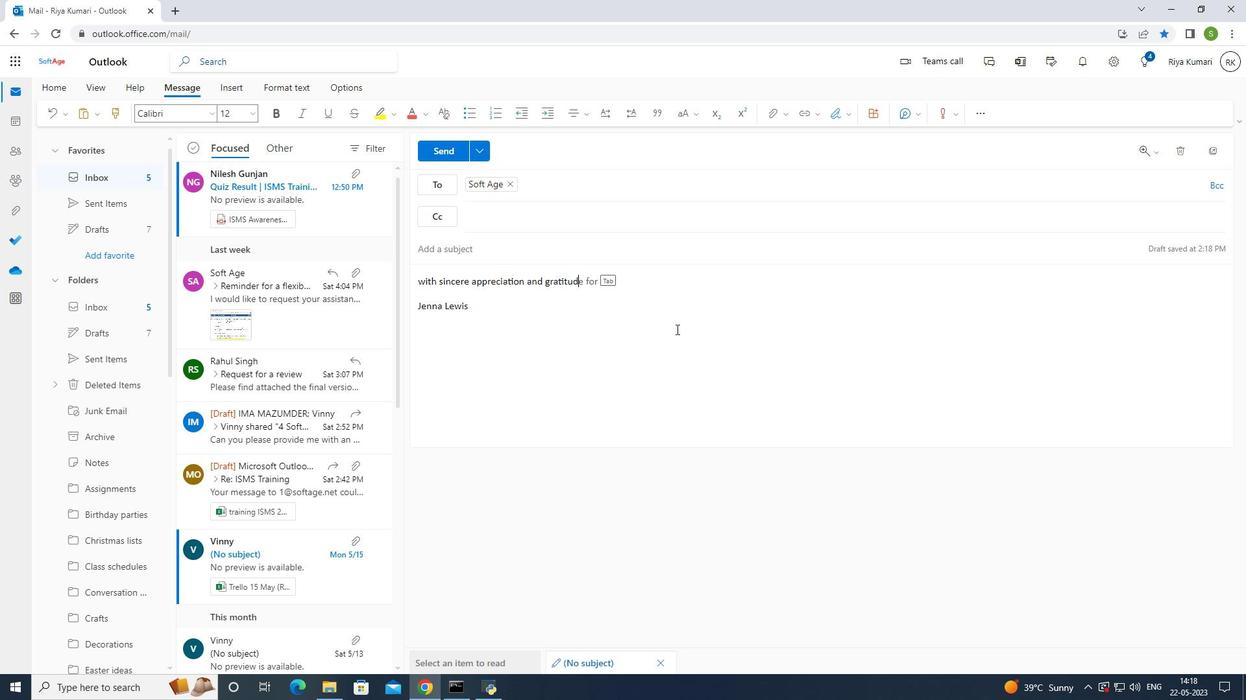
Action: Mouse moved to (129, 284)
Screenshot: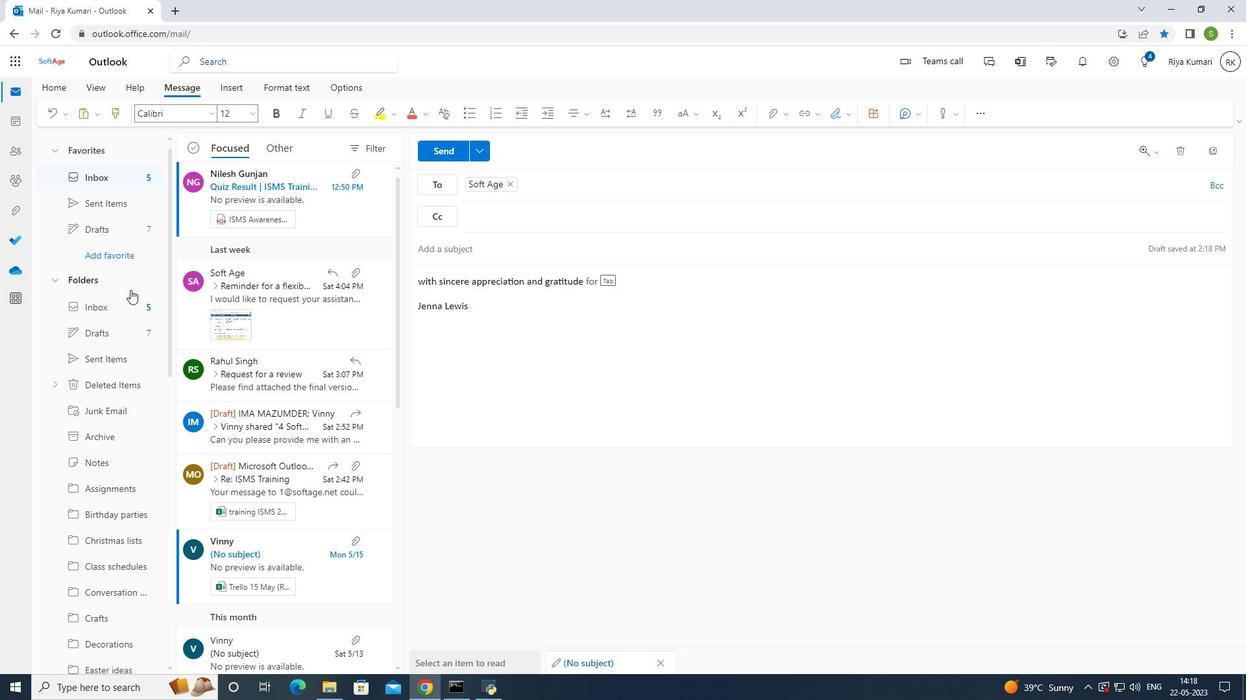 
Action: Mouse scrolled (129, 283) with delta (0, 0)
Screenshot: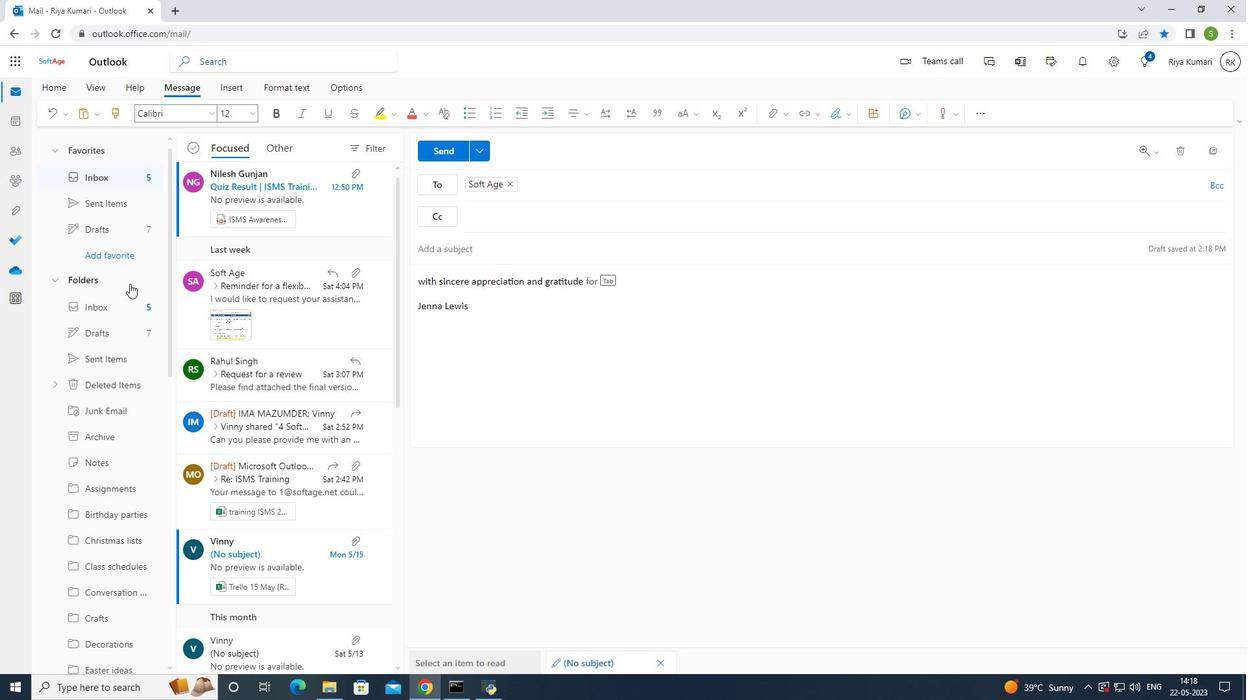 
Action: Mouse scrolled (129, 283) with delta (0, 0)
Screenshot: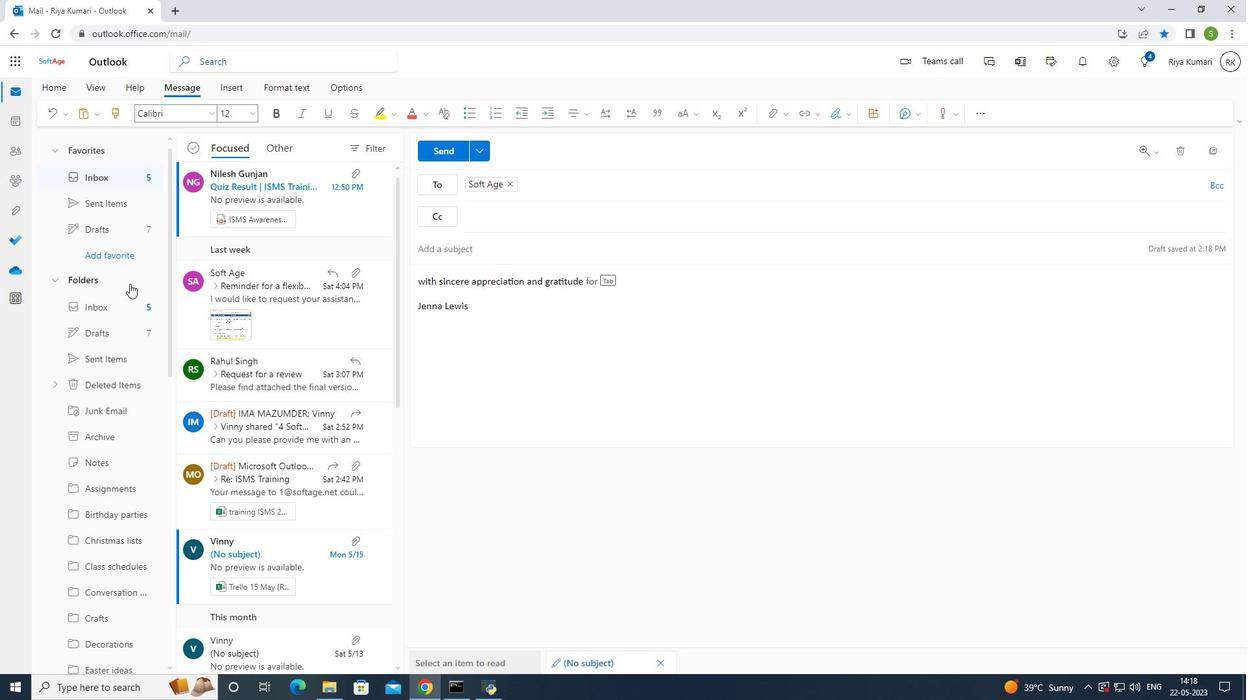 
Action: Mouse scrolled (129, 283) with delta (0, 0)
Screenshot: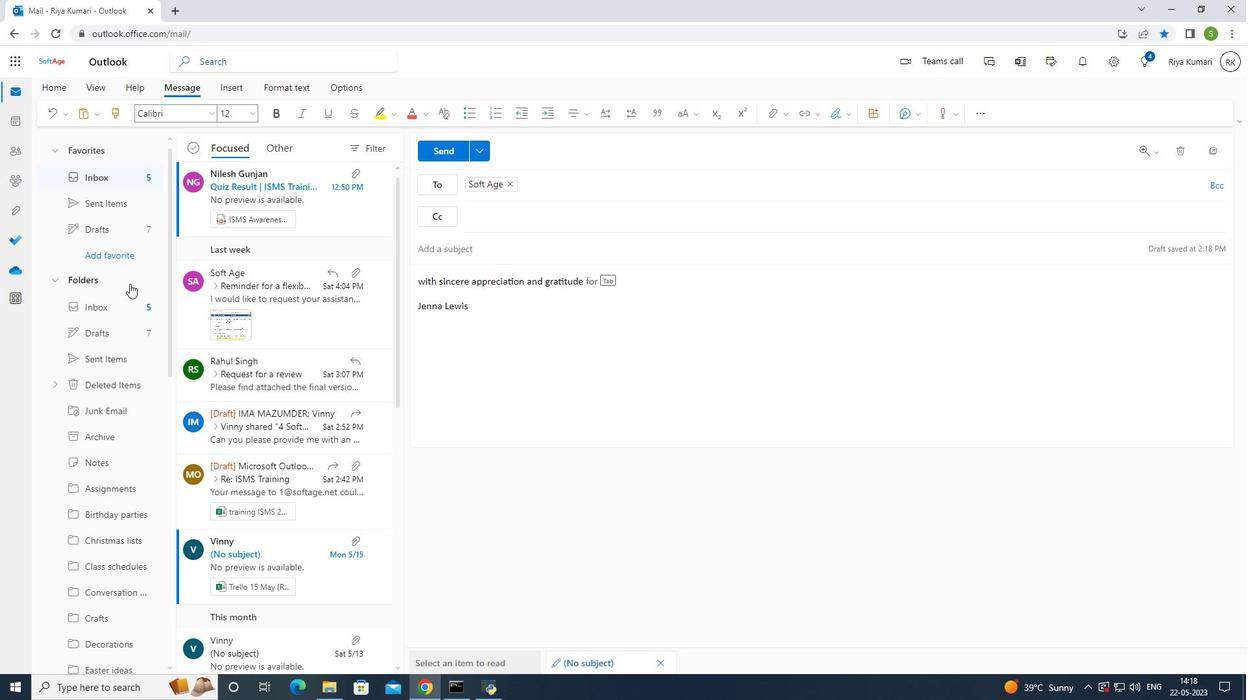 
Action: Mouse scrolled (129, 283) with delta (0, 0)
Screenshot: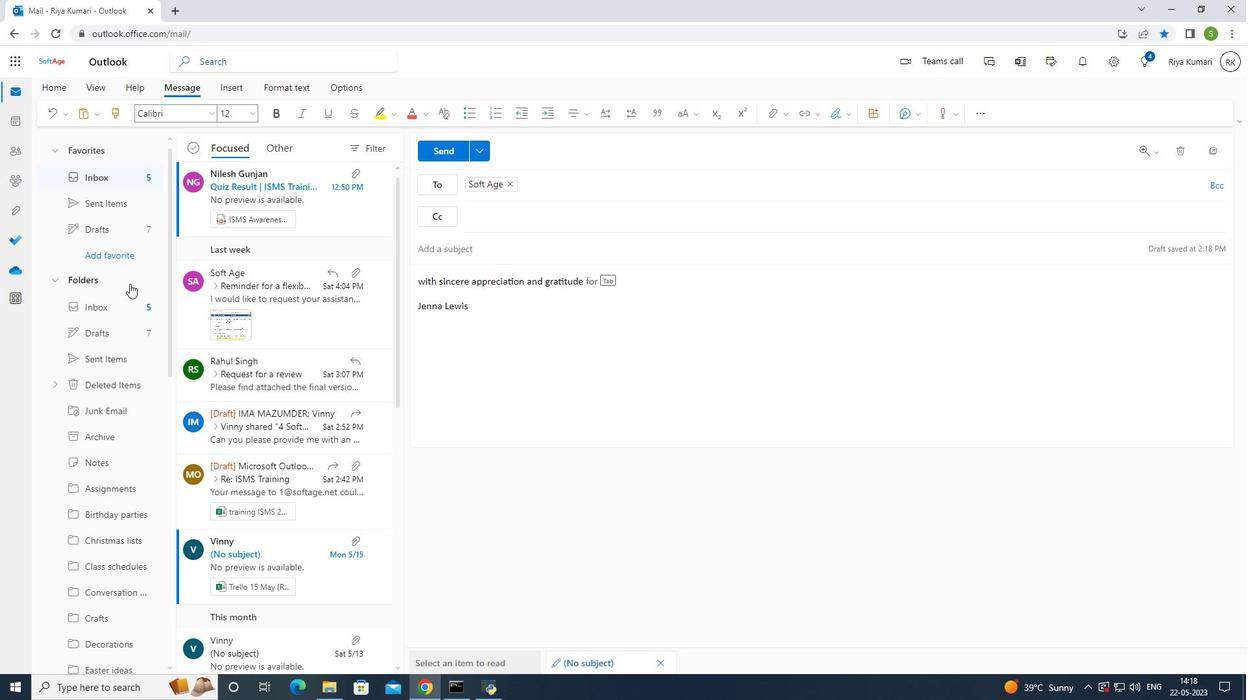 
Action: Mouse scrolled (129, 283) with delta (0, 0)
Screenshot: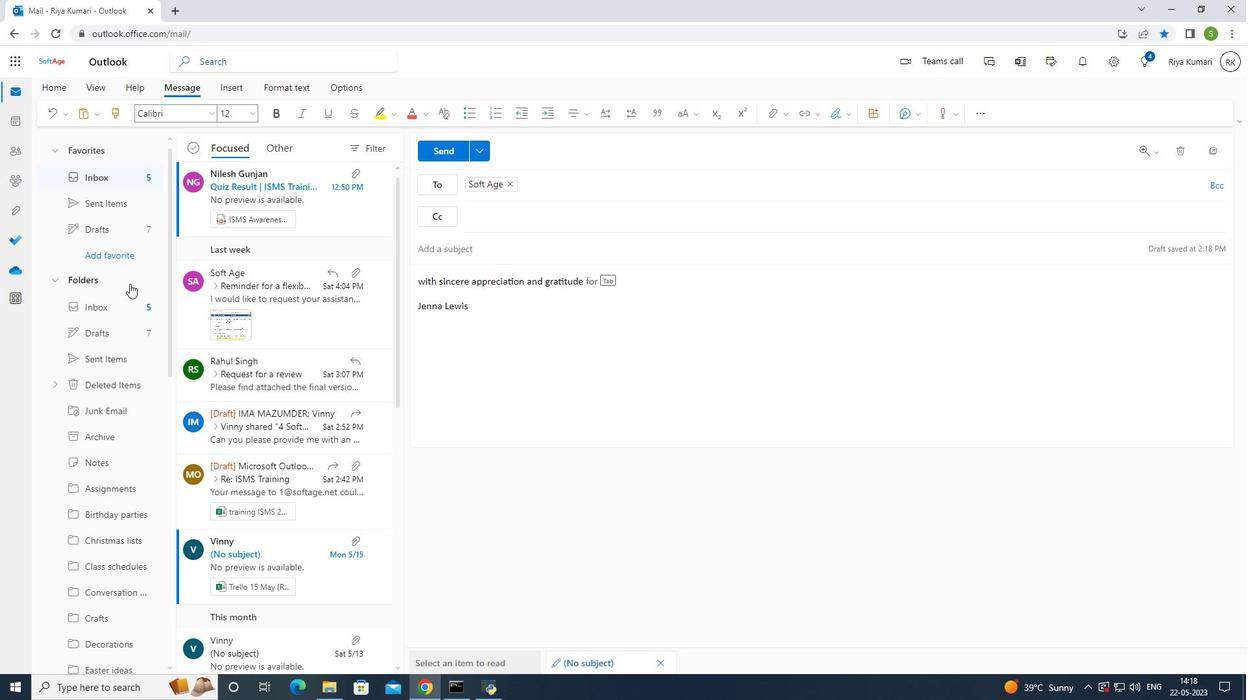 
Action: Mouse moved to (129, 275)
Screenshot: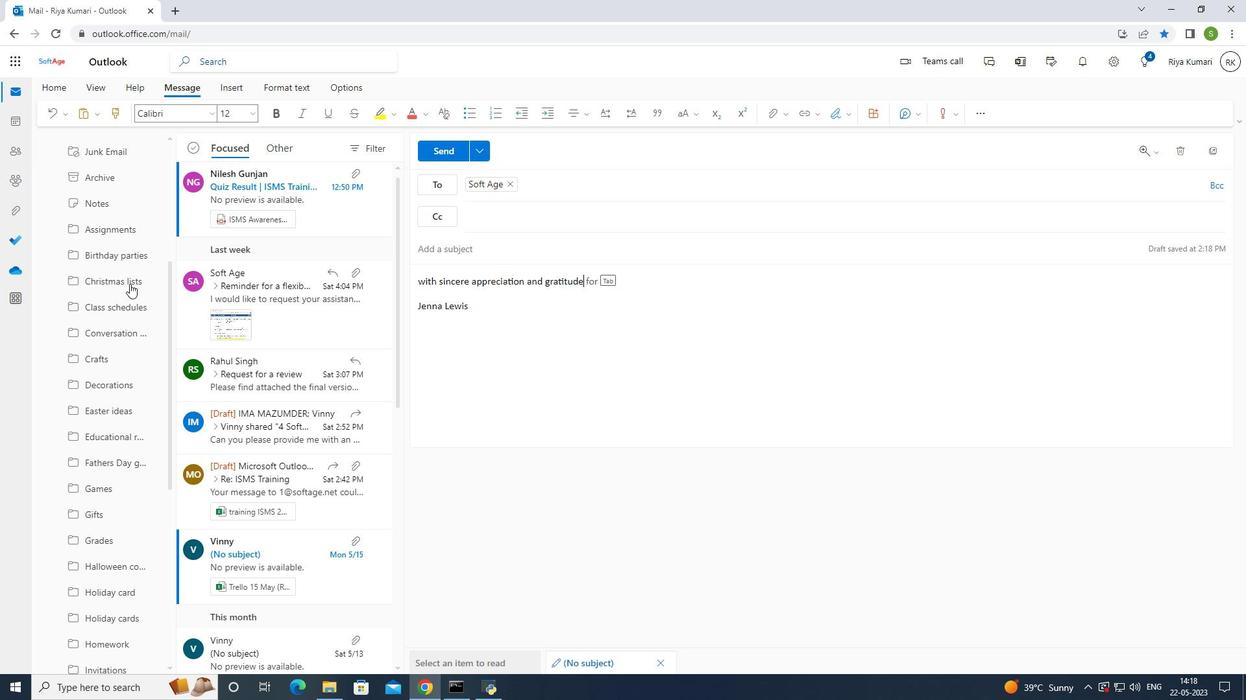 
Action: Mouse scrolled (129, 275) with delta (0, 0)
Screenshot: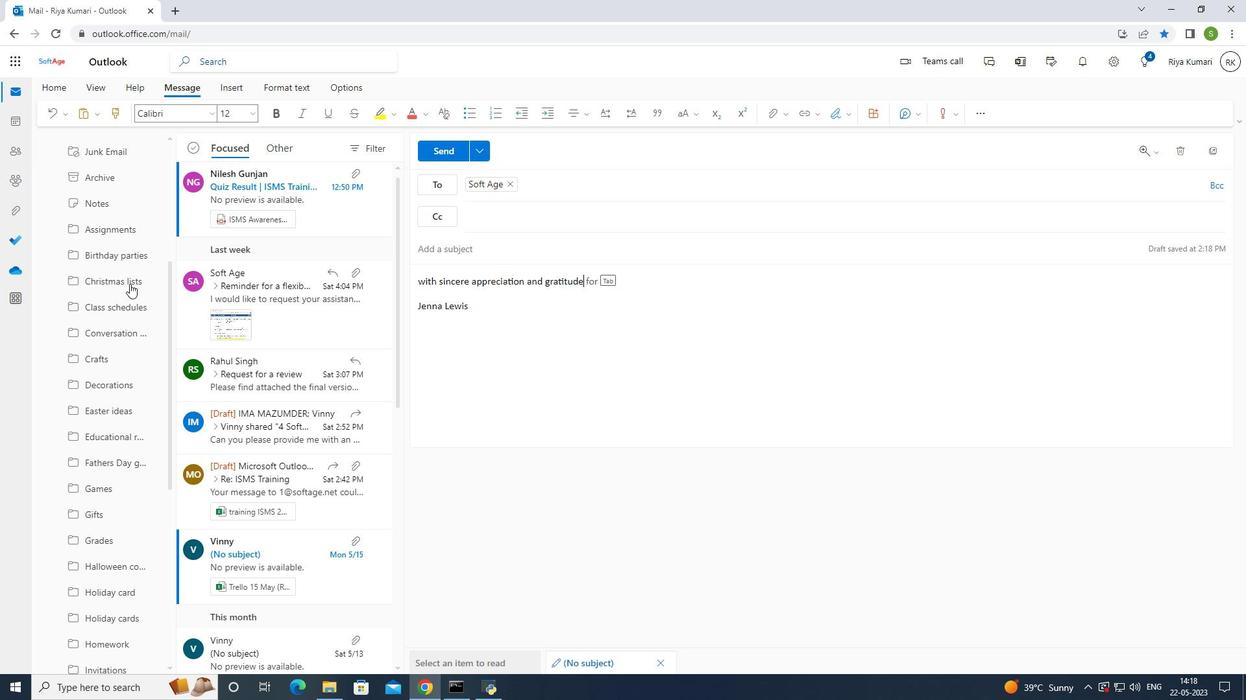 
Action: Mouse scrolled (129, 275) with delta (0, 0)
Screenshot: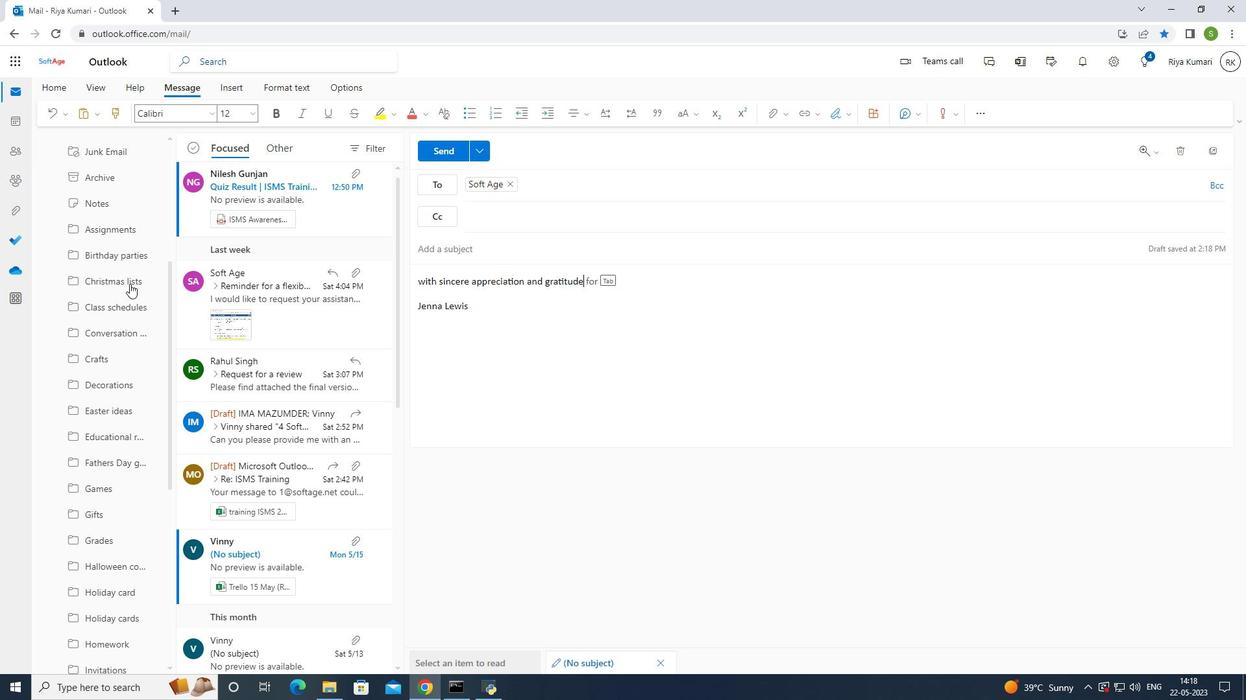 
Action: Mouse scrolled (129, 275) with delta (0, 0)
Screenshot: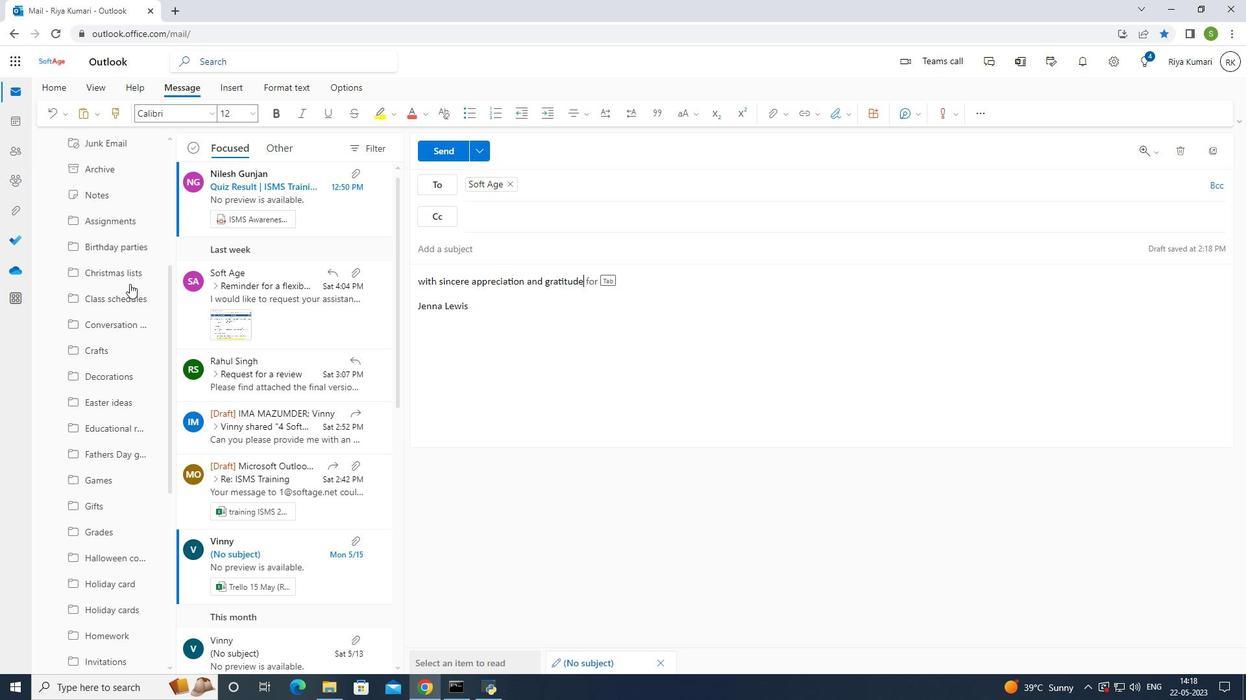 
Action: Mouse scrolled (129, 275) with delta (0, 0)
Screenshot: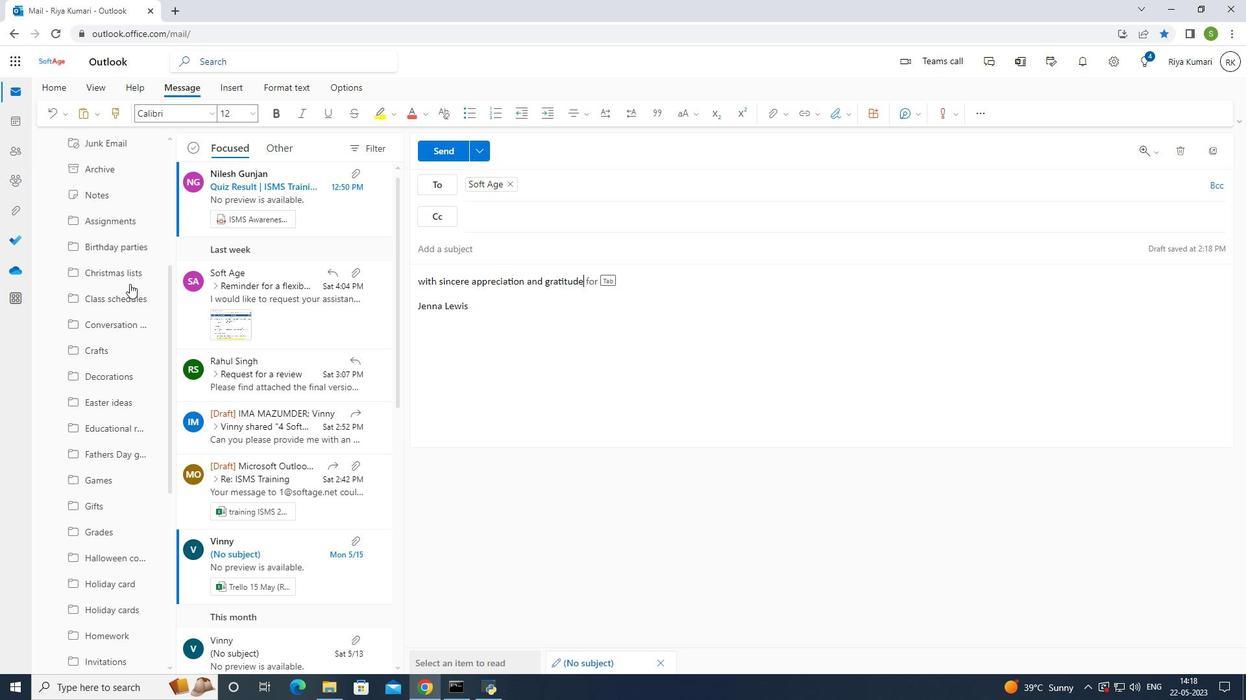
Action: Mouse scrolled (129, 275) with delta (0, 0)
Screenshot: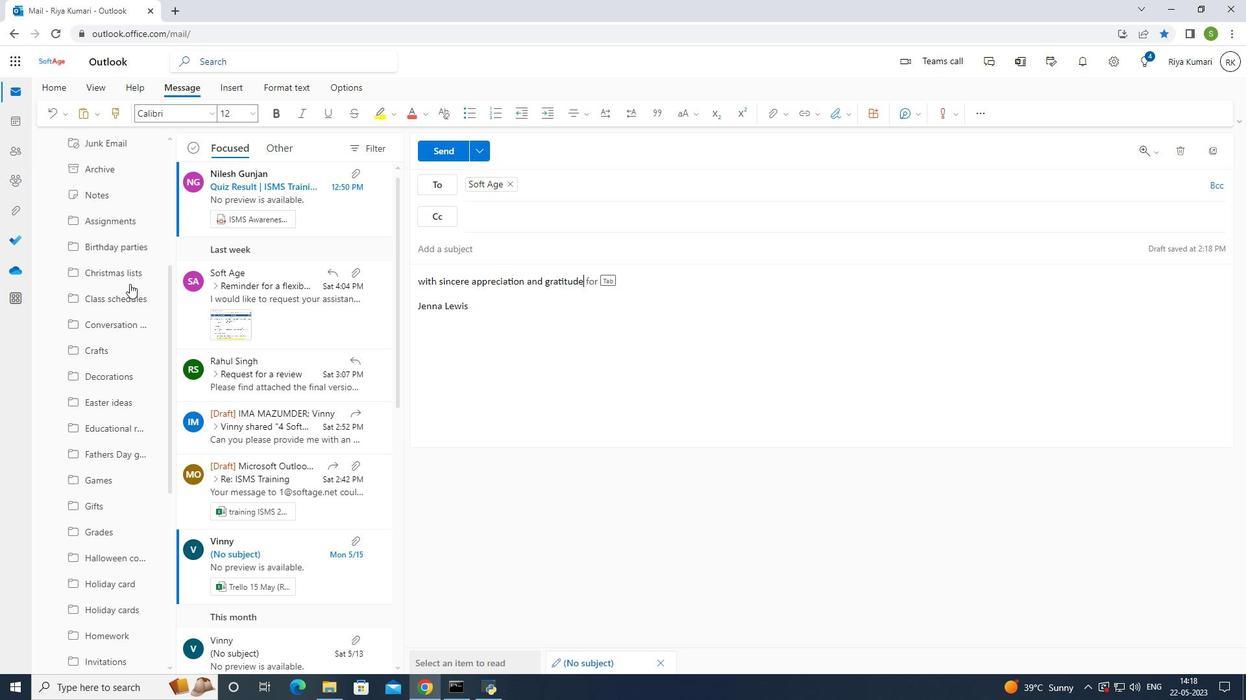 
Action: Mouse moved to (129, 271)
Screenshot: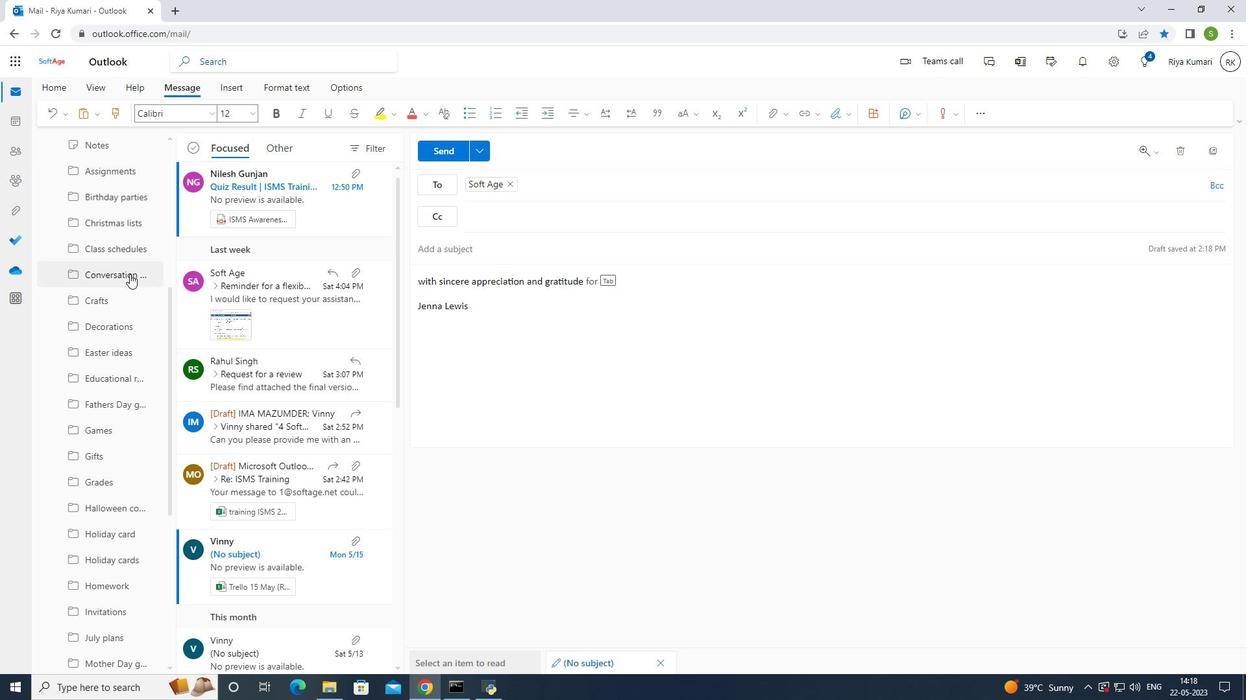 
Action: Mouse scrolled (129, 271) with delta (0, 0)
Screenshot: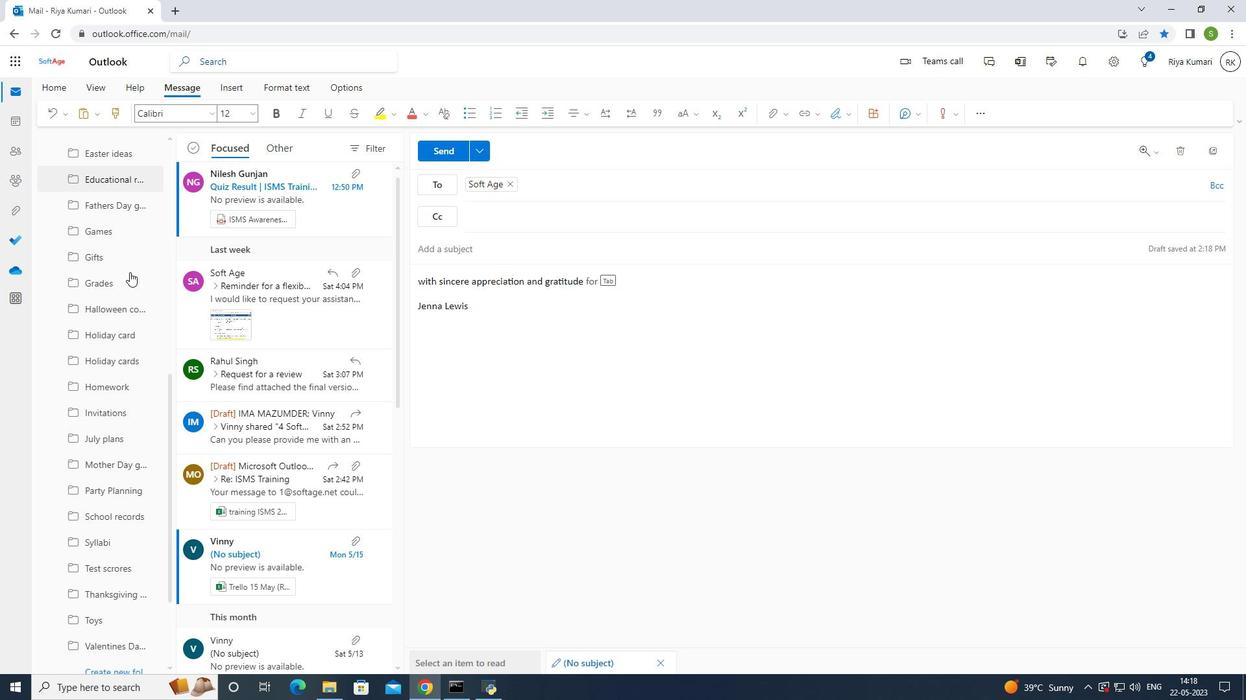 
Action: Mouse scrolled (129, 271) with delta (0, 0)
Screenshot: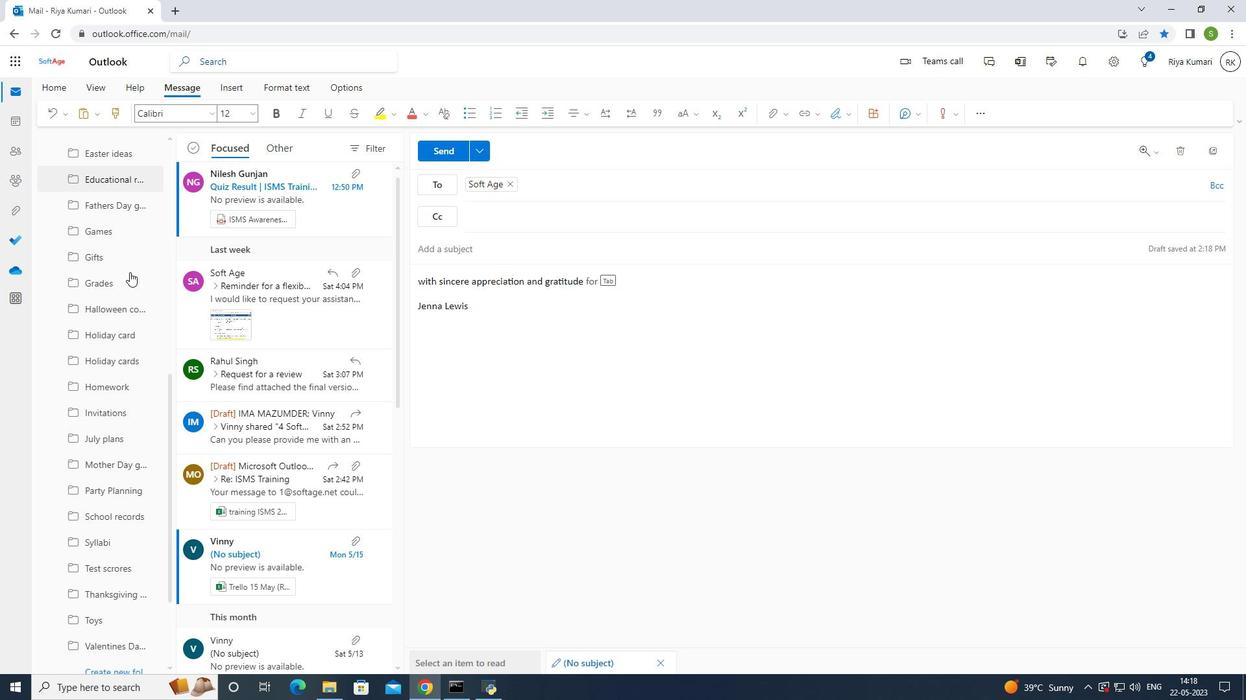 
Action: Mouse scrolled (129, 271) with delta (0, 0)
Screenshot: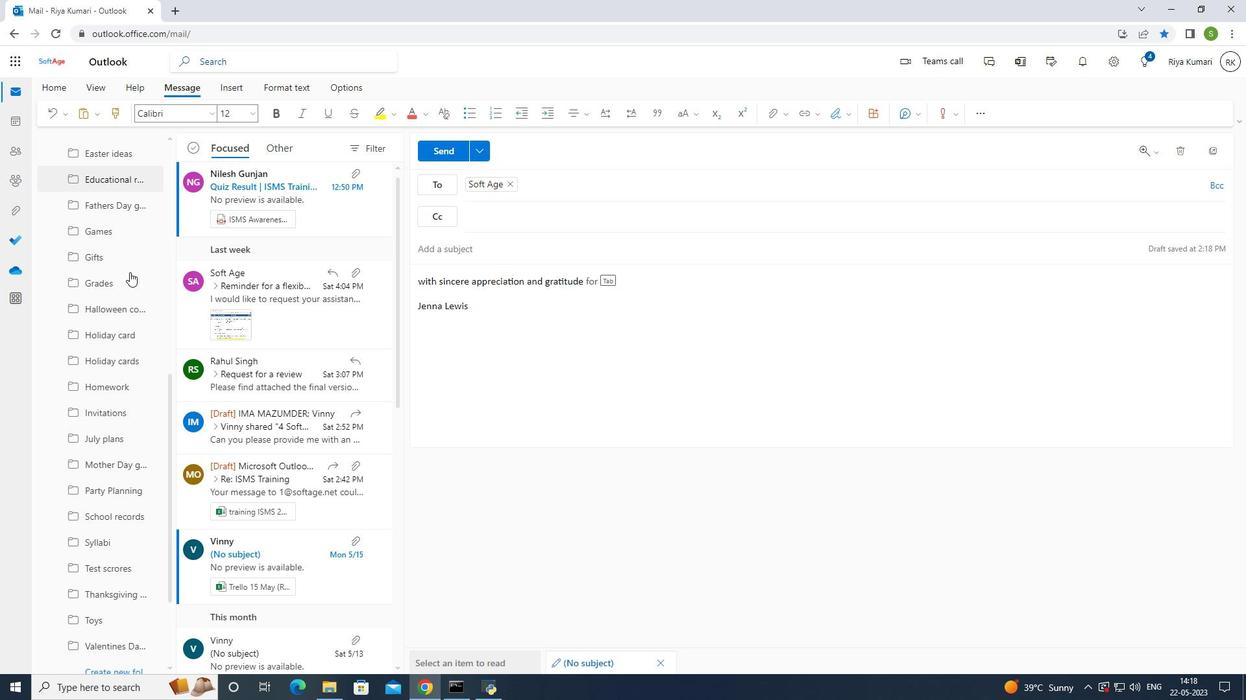 
Action: Mouse scrolled (129, 271) with delta (0, 0)
Screenshot: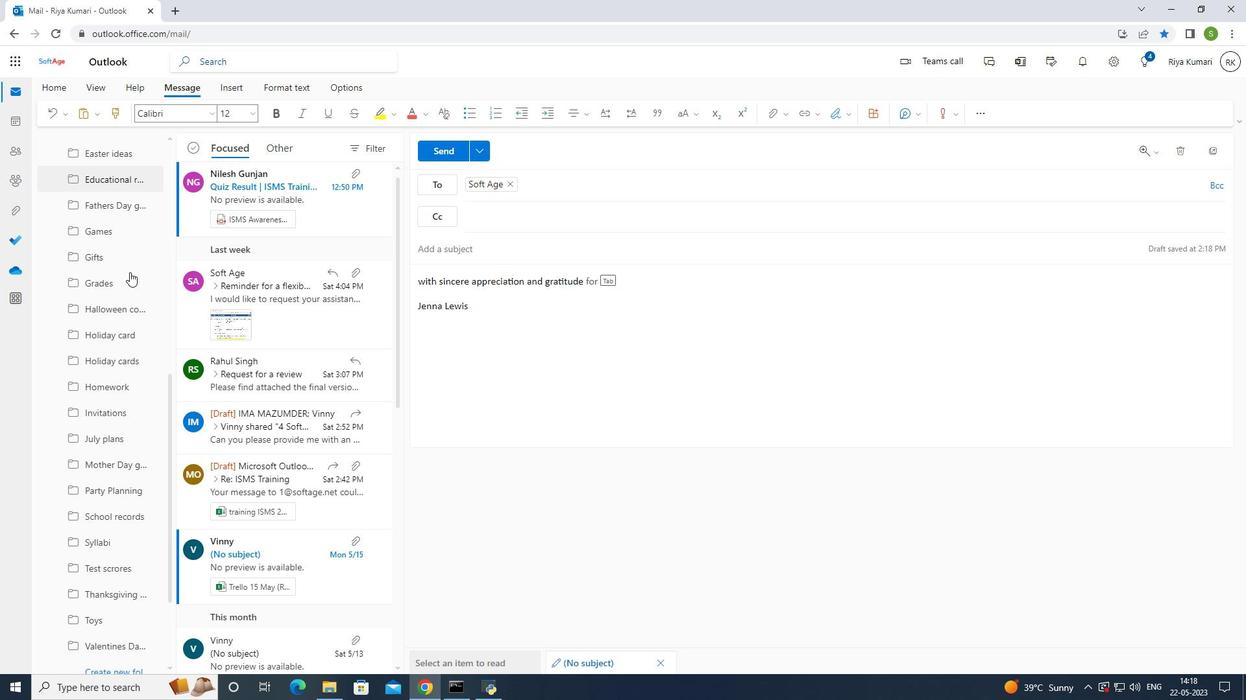 
Action: Mouse moved to (131, 271)
Screenshot: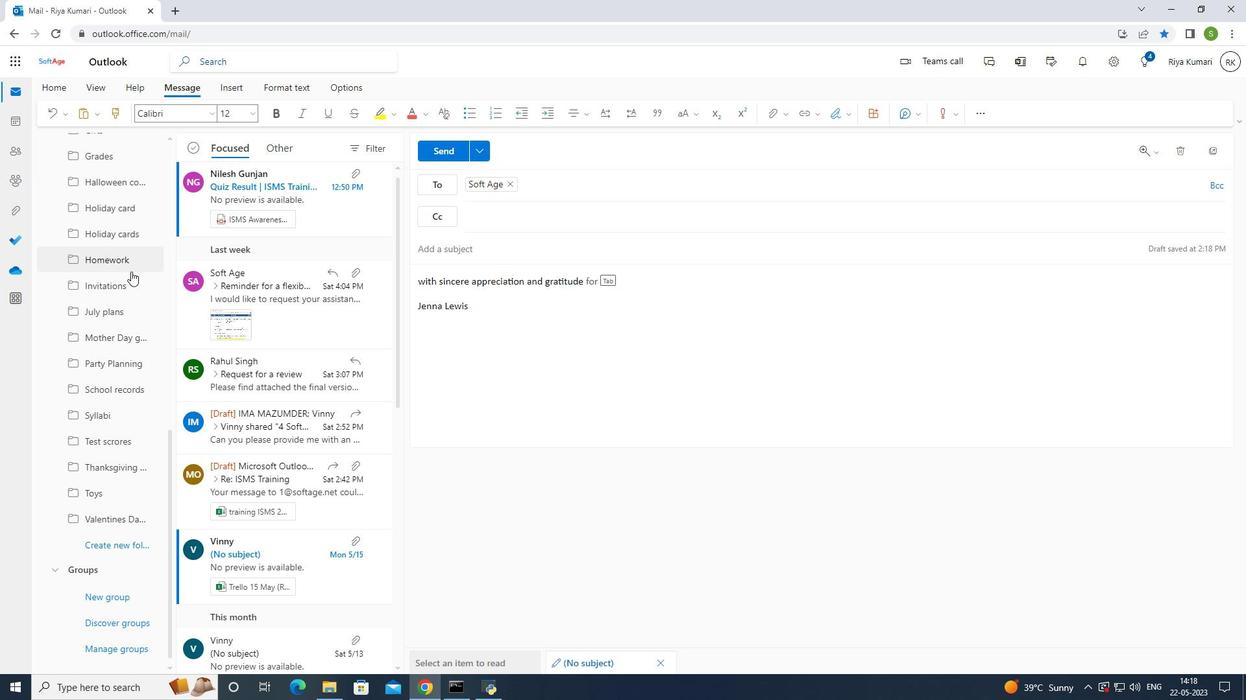 
Action: Mouse scrolled (131, 270) with delta (0, 0)
Screenshot: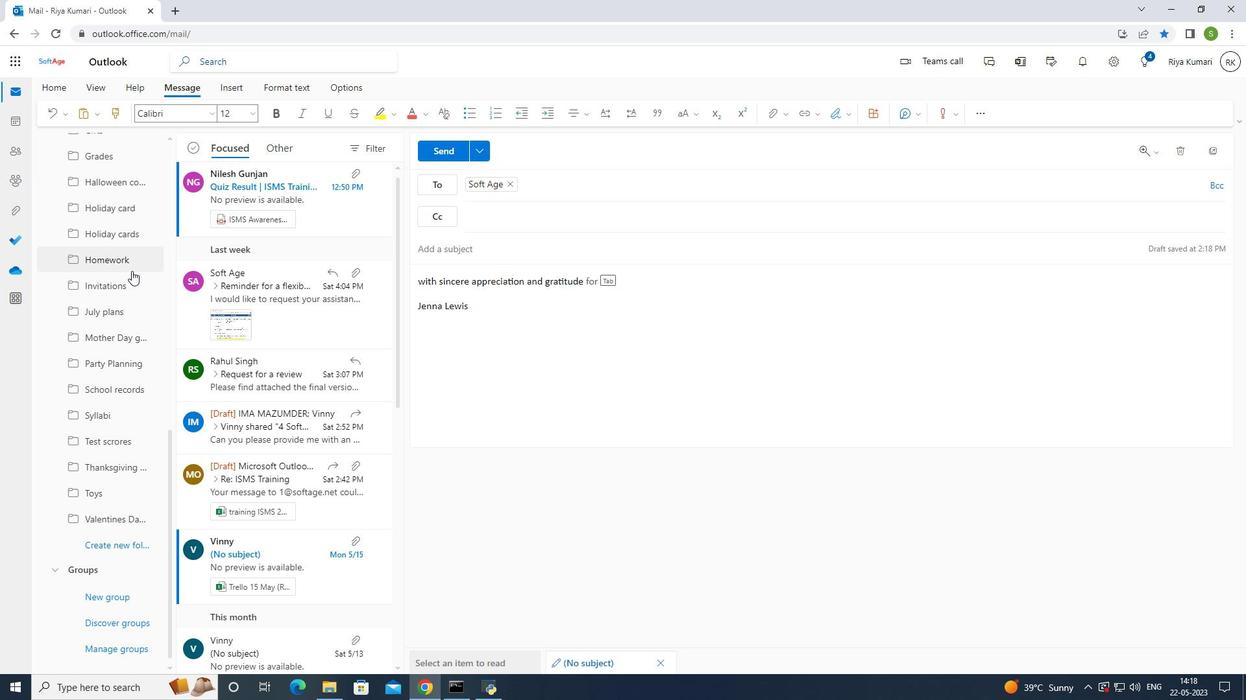 
Action: Mouse scrolled (131, 270) with delta (0, 0)
Screenshot: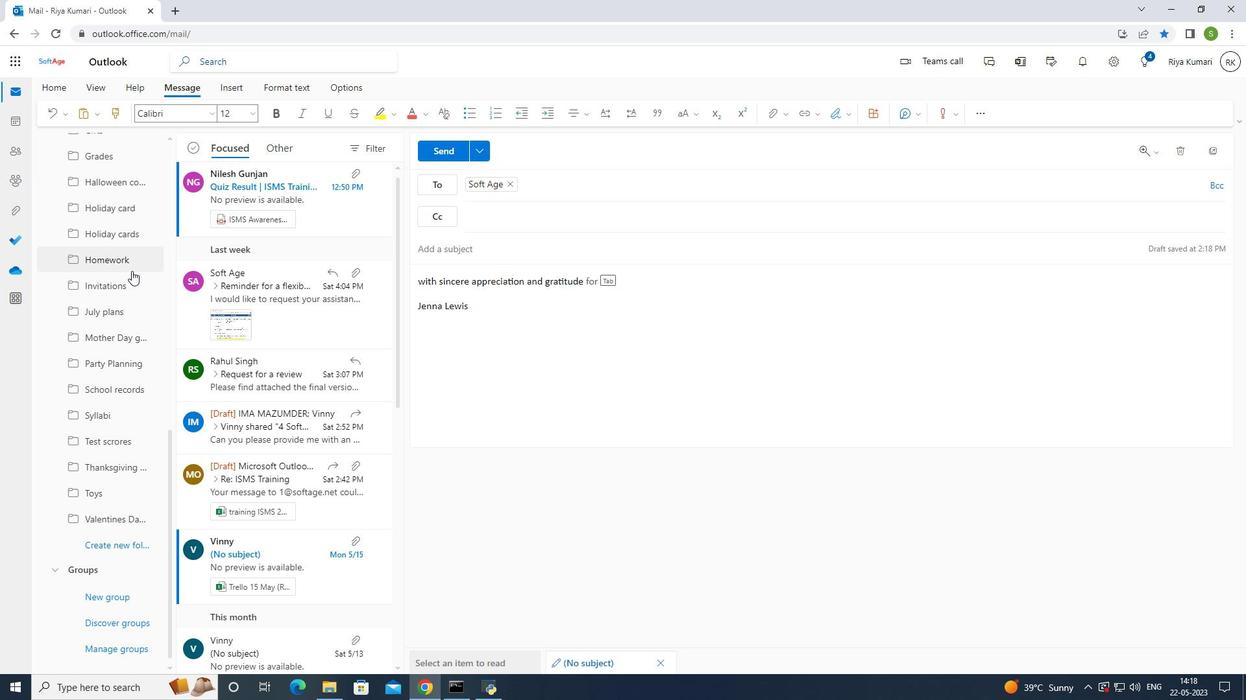 
Action: Mouse scrolled (131, 270) with delta (0, 0)
Screenshot: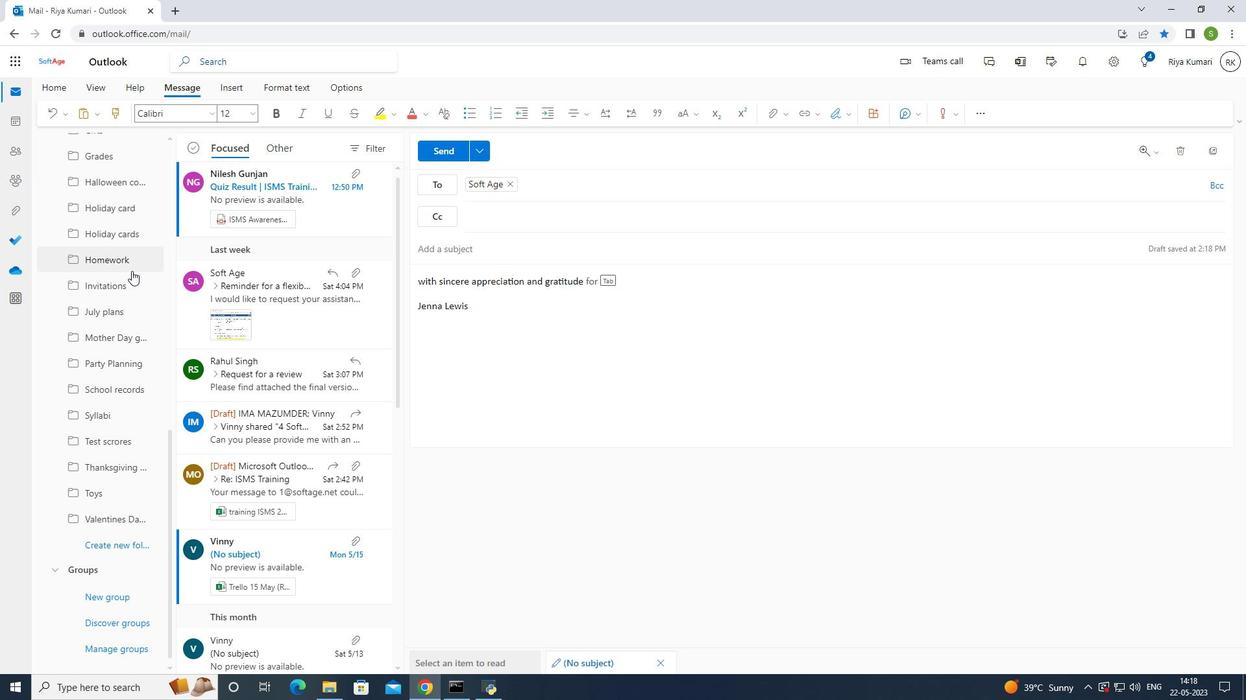 
Action: Mouse scrolled (131, 270) with delta (0, 0)
Screenshot: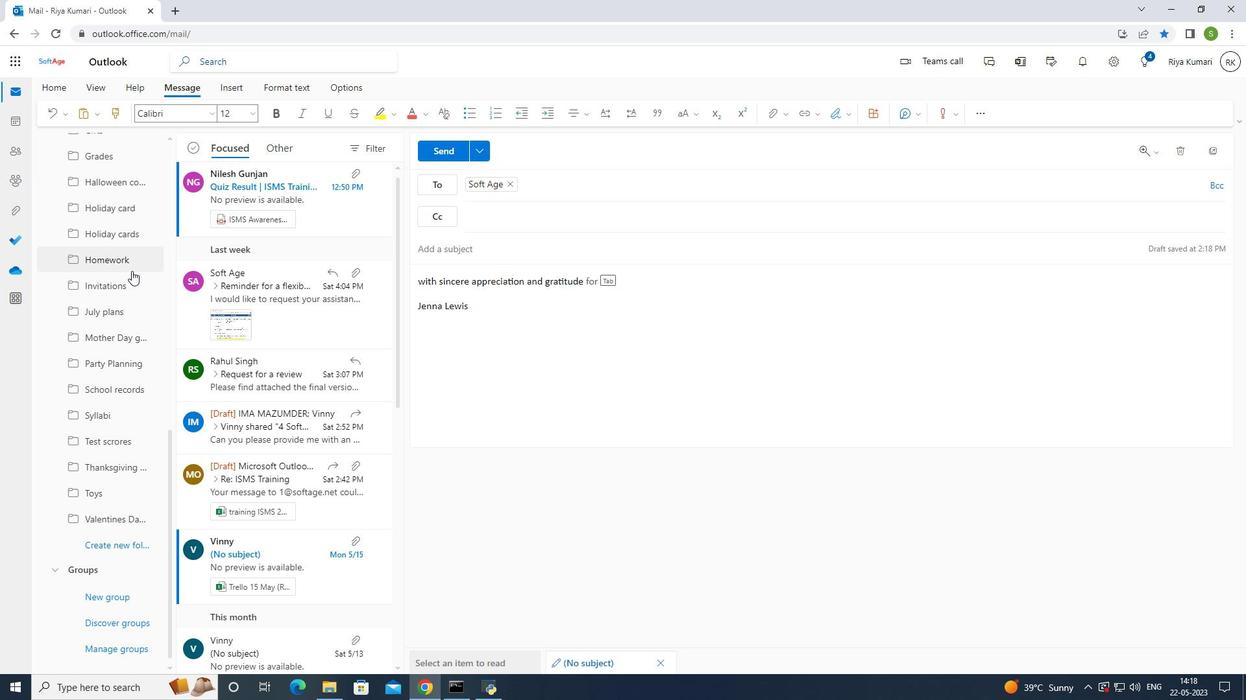 
Action: Mouse moved to (141, 552)
Screenshot: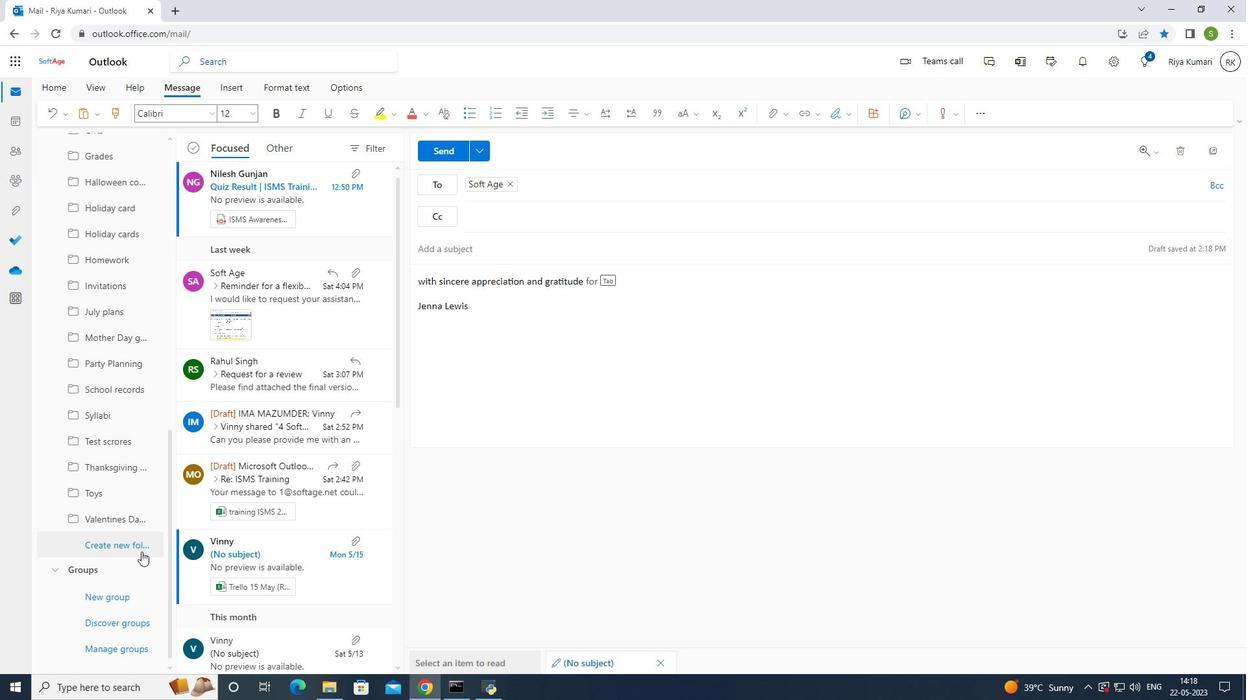 
Action: Mouse pressed left at (141, 552)
Screenshot: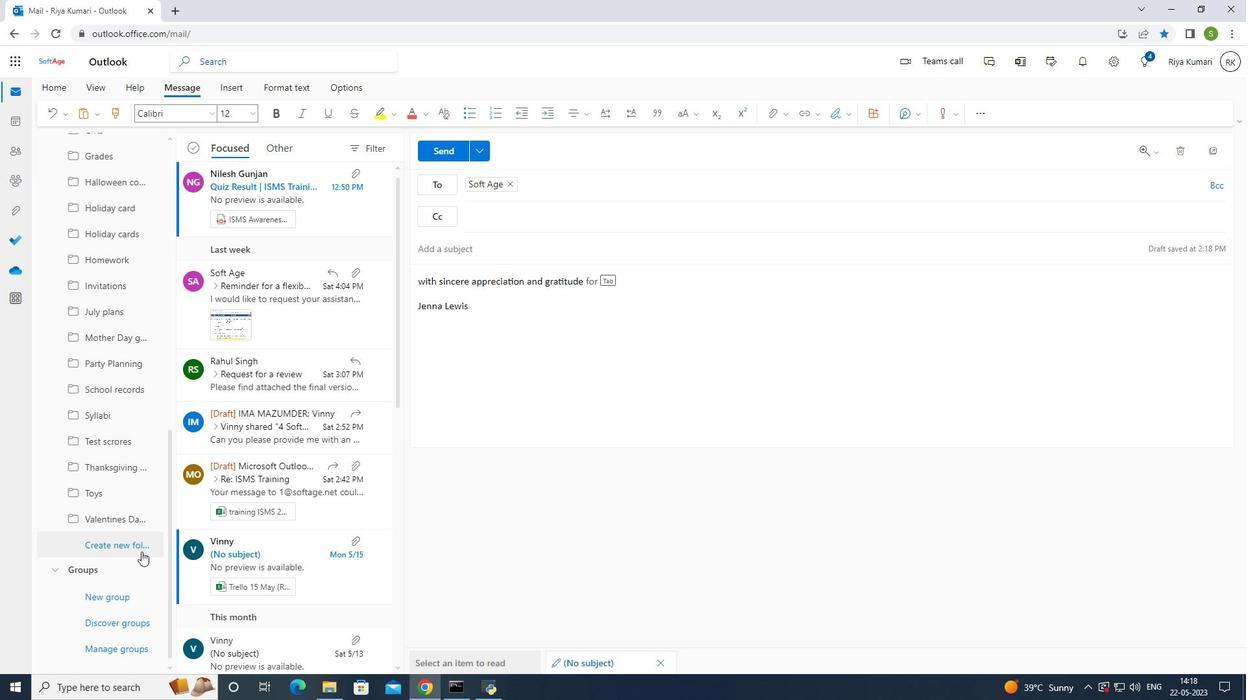 
Action: Mouse moved to (197, 431)
Screenshot: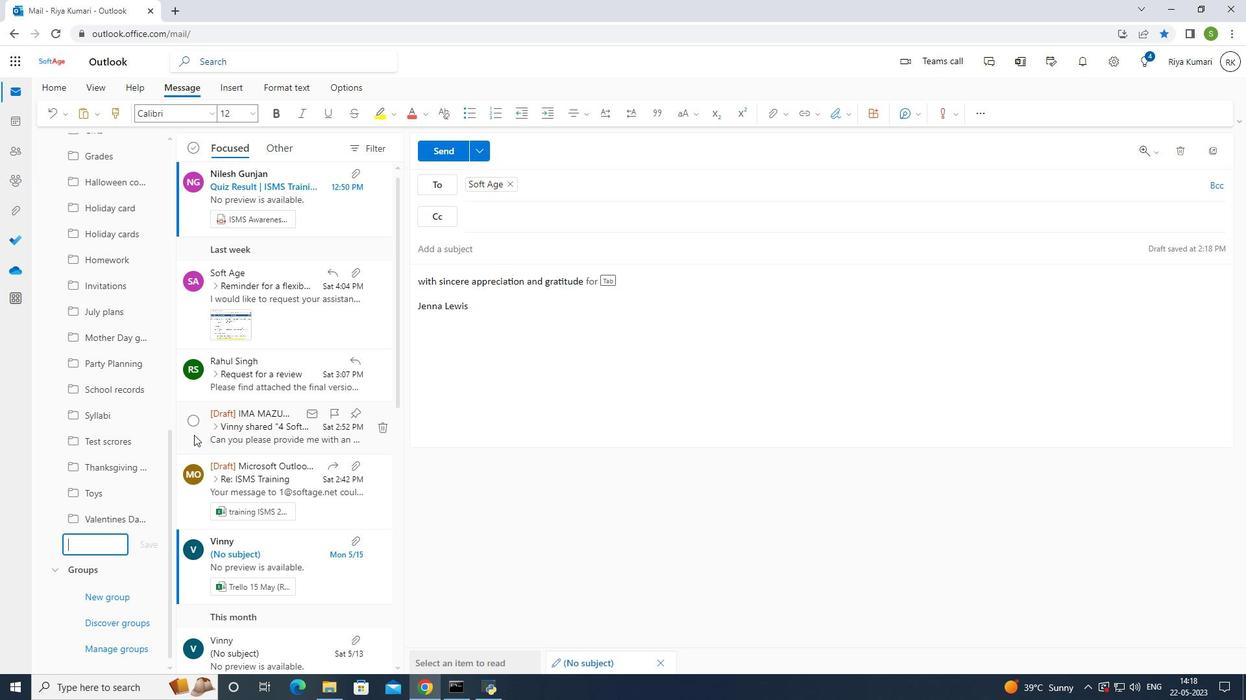 
Action: Key pressed <Key.shift>Scholarship<Key.space>infromation
Screenshot: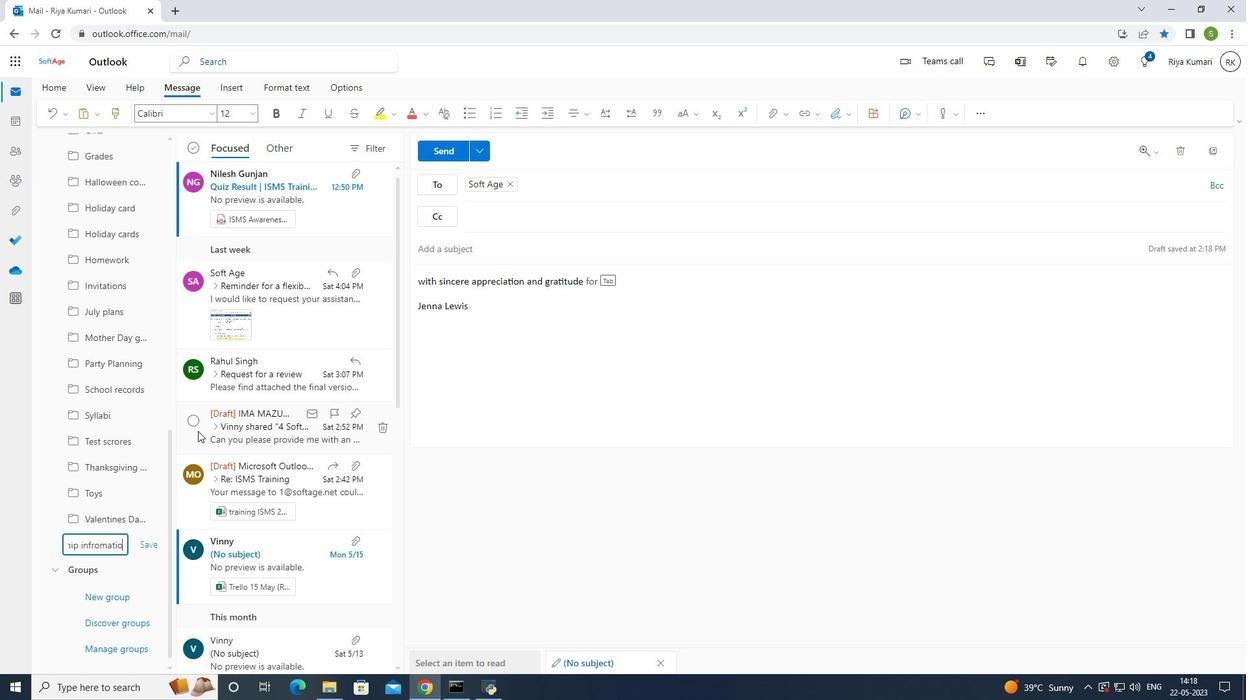 
Action: Mouse moved to (151, 541)
Screenshot: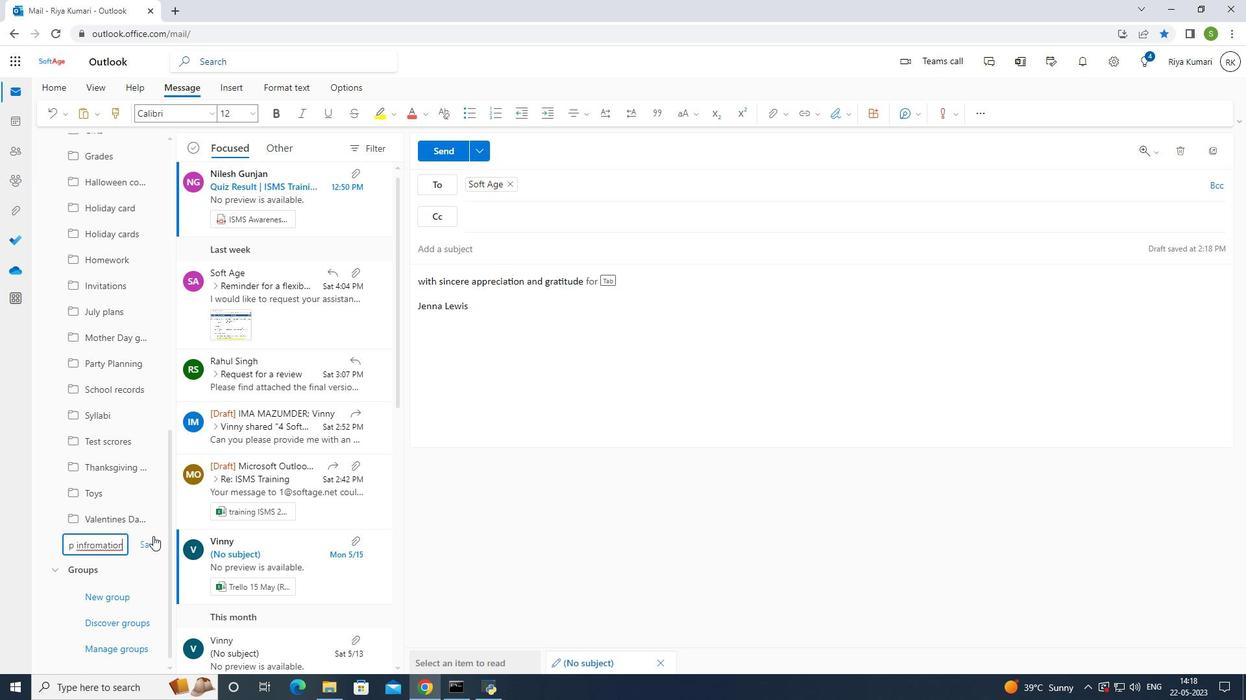 
Action: Mouse pressed left at (151, 541)
Screenshot: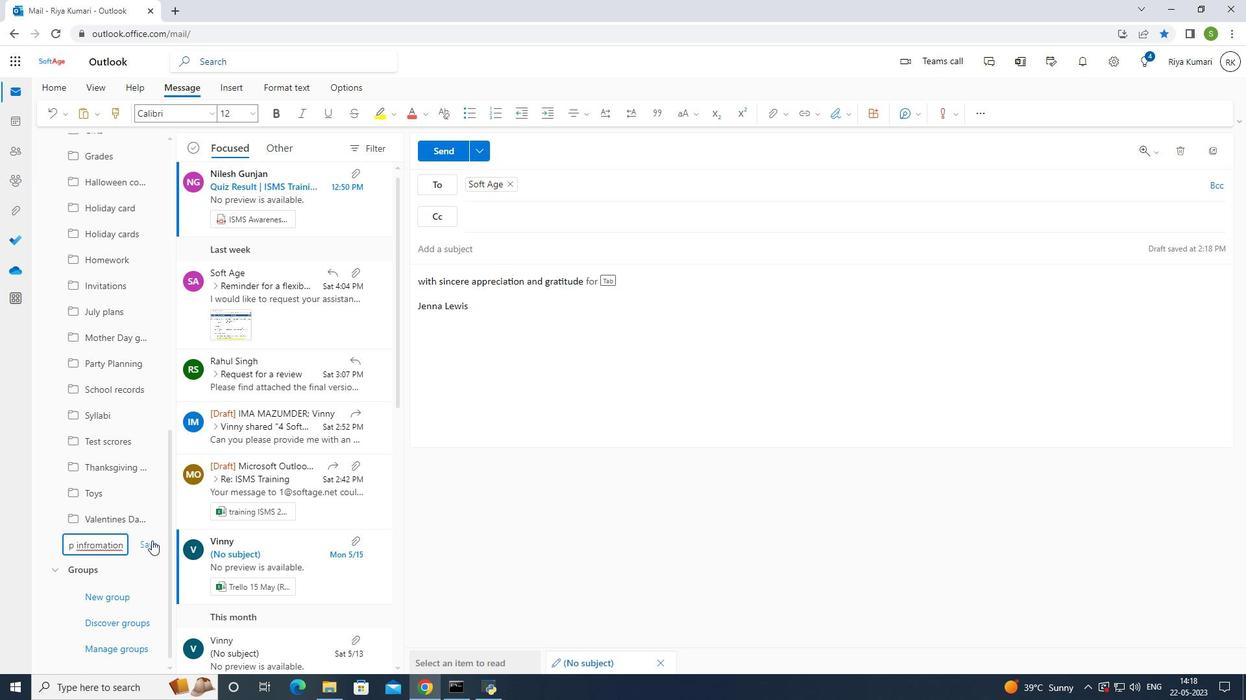 
Action: Mouse moved to (441, 154)
Screenshot: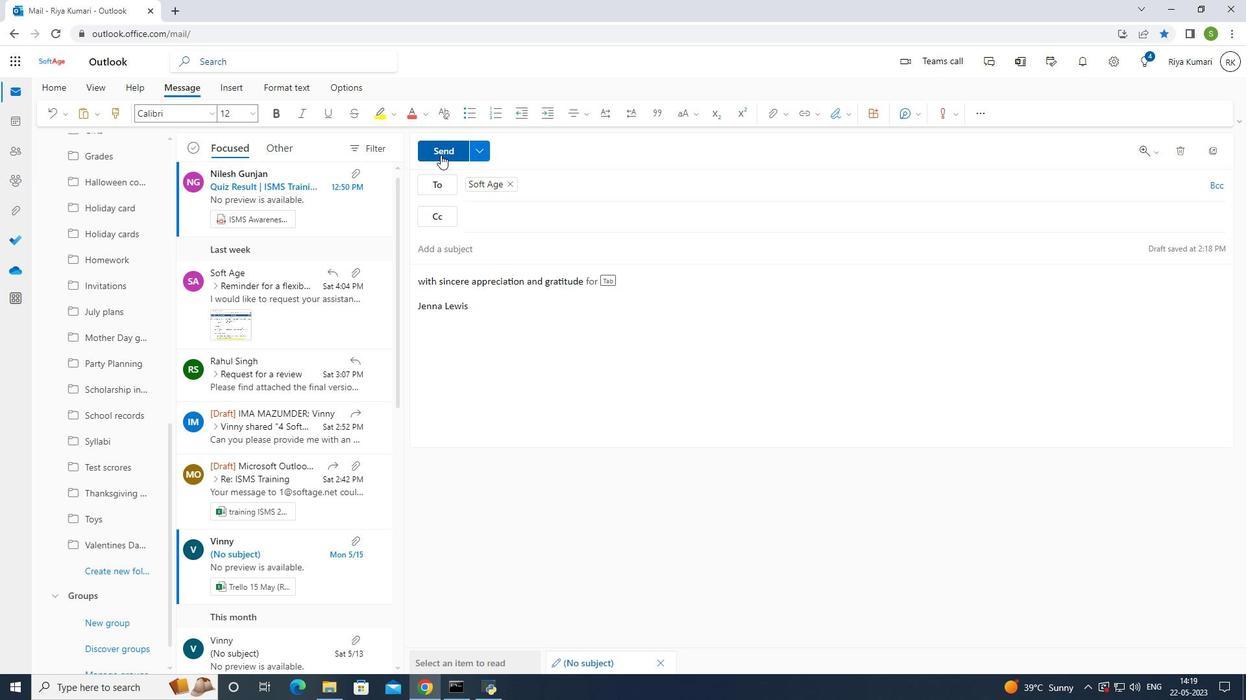 
Action: Mouse pressed left at (441, 154)
Screenshot: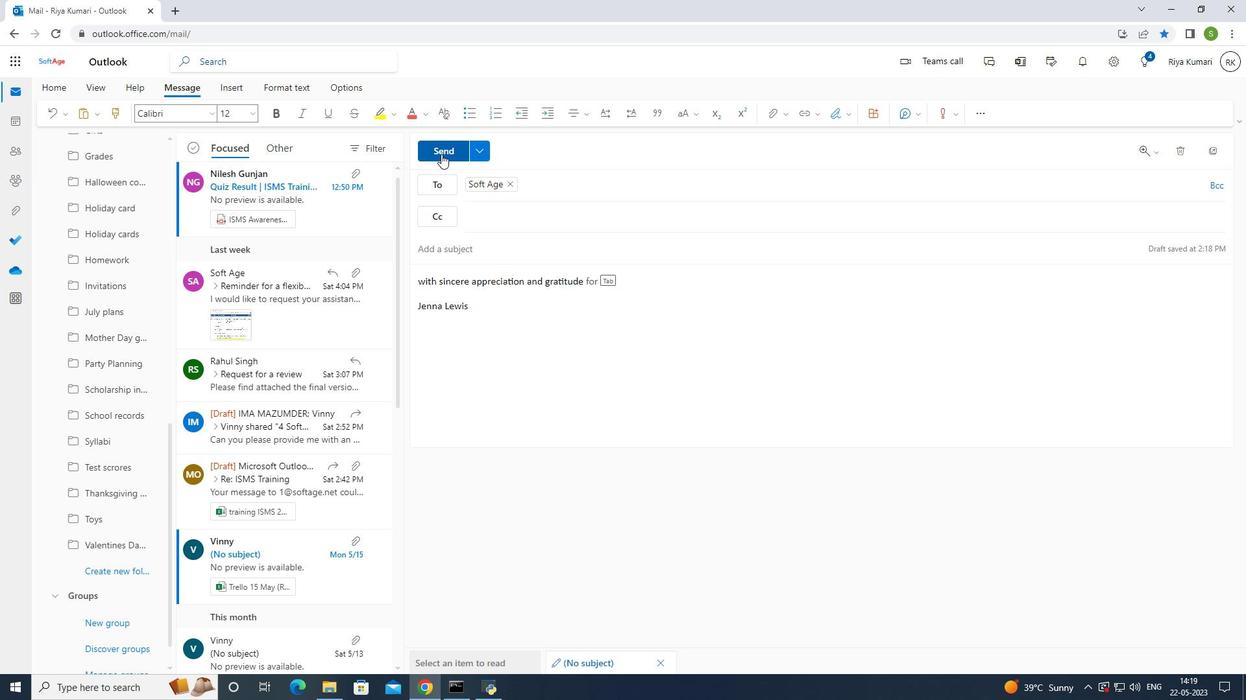 
Action: Mouse moved to (606, 399)
Screenshot: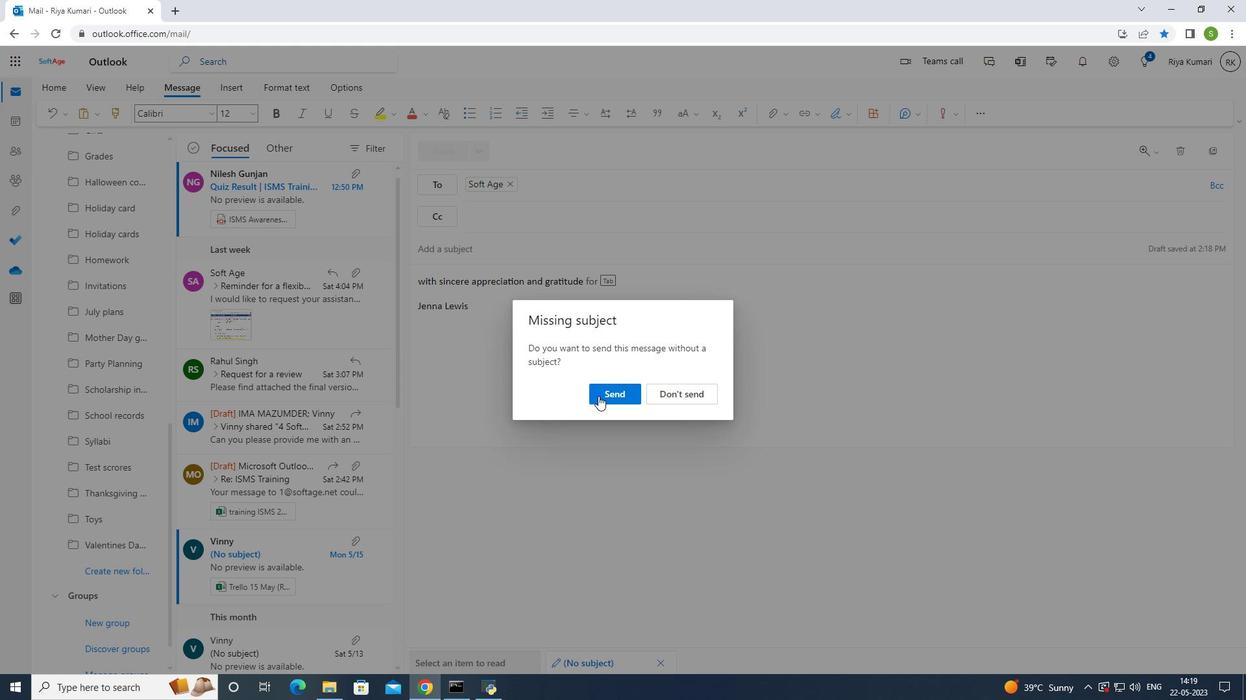 
Action: Mouse pressed left at (606, 399)
Screenshot: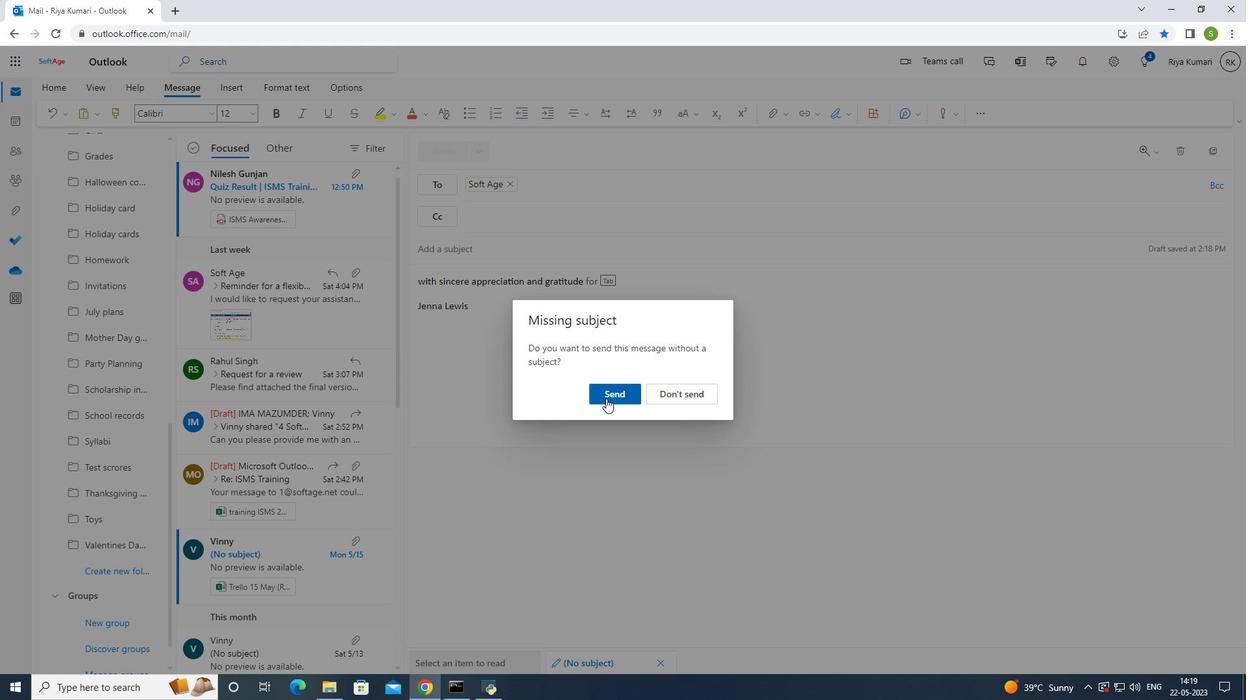 
Action: Mouse moved to (615, 372)
Screenshot: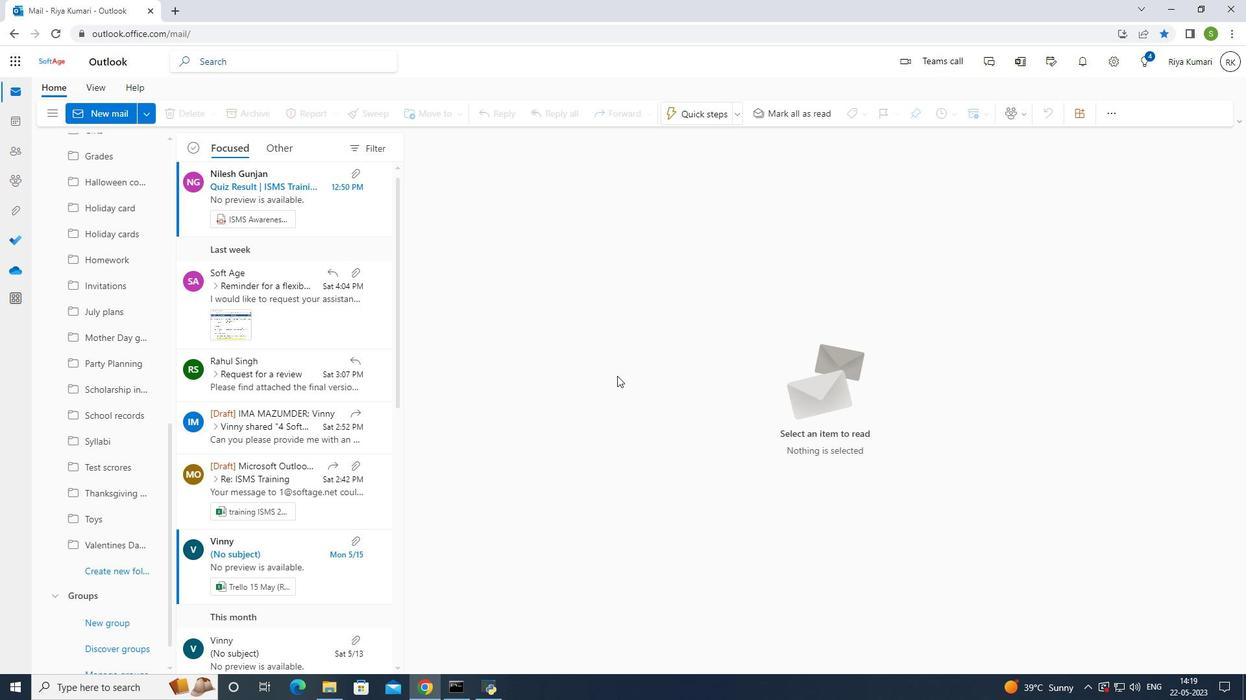 
